 Task: Look for space in Okunoya, Japan from 2nd September, 2023 to 5th September, 2023 for 1 adult in price range Rs.5000 to Rs.10000. Place can be private room with 1  bedroom having 1 bed and 1 bathroom. Property type can be house, flat, guest house, hotel. Booking option can be shelf check-in. Required host language is English.
Action: Mouse moved to (450, 108)
Screenshot: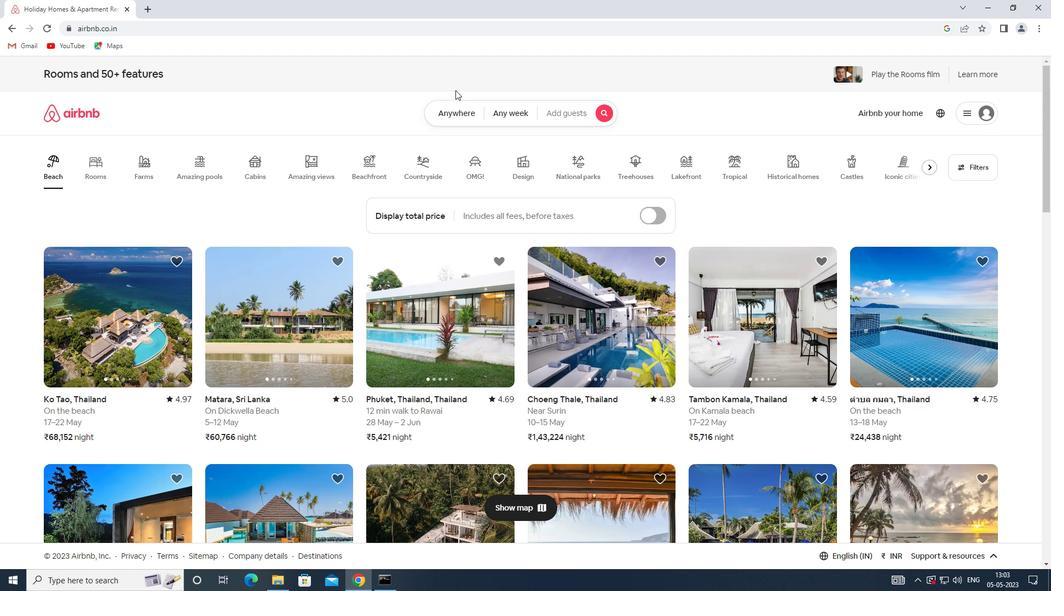
Action: Mouse pressed left at (450, 108)
Screenshot: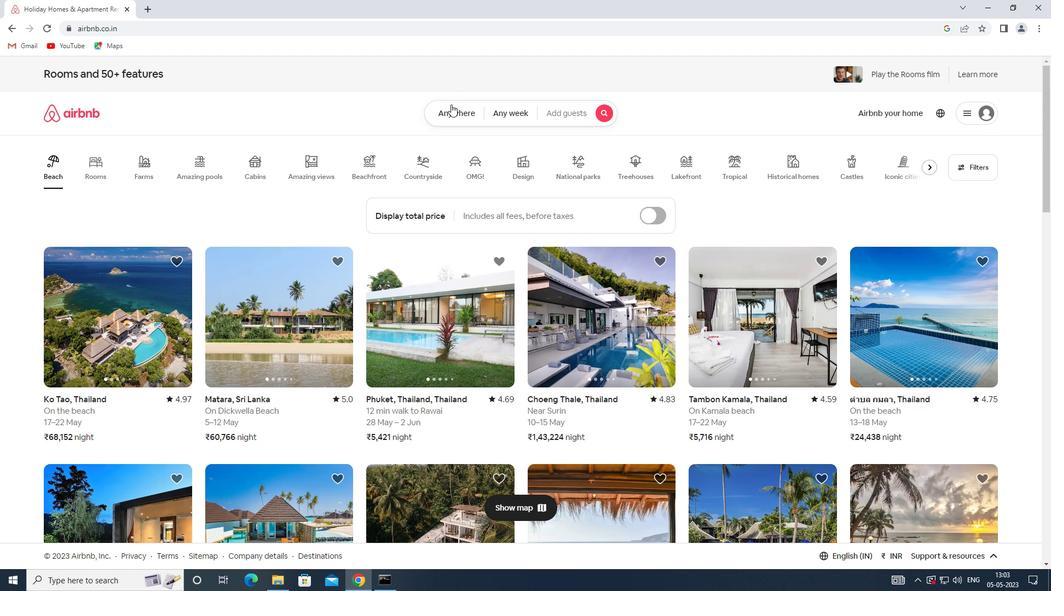 
Action: Mouse moved to (410, 145)
Screenshot: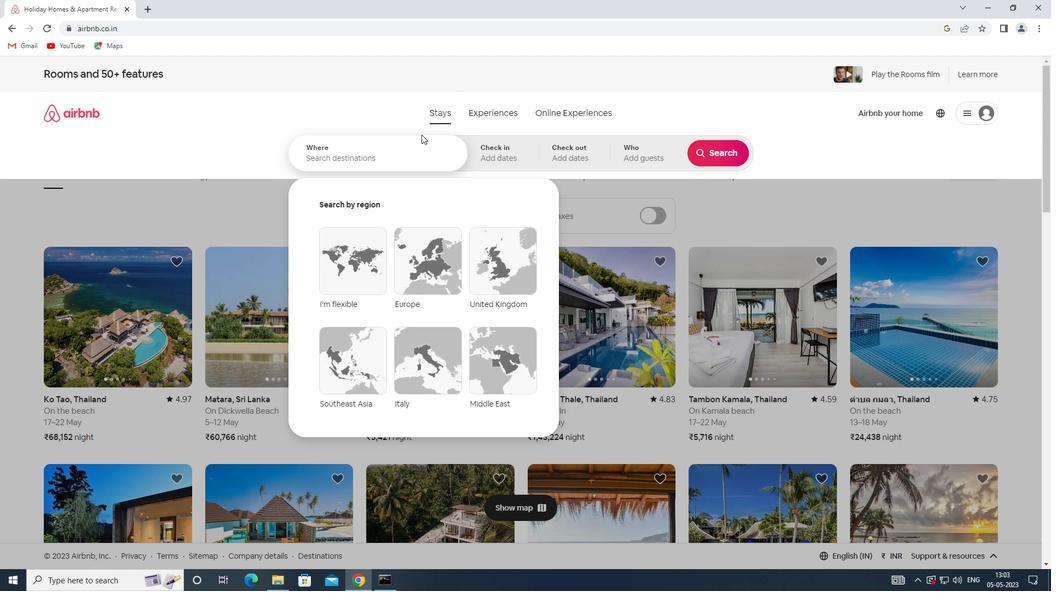 
Action: Mouse pressed left at (410, 145)
Screenshot: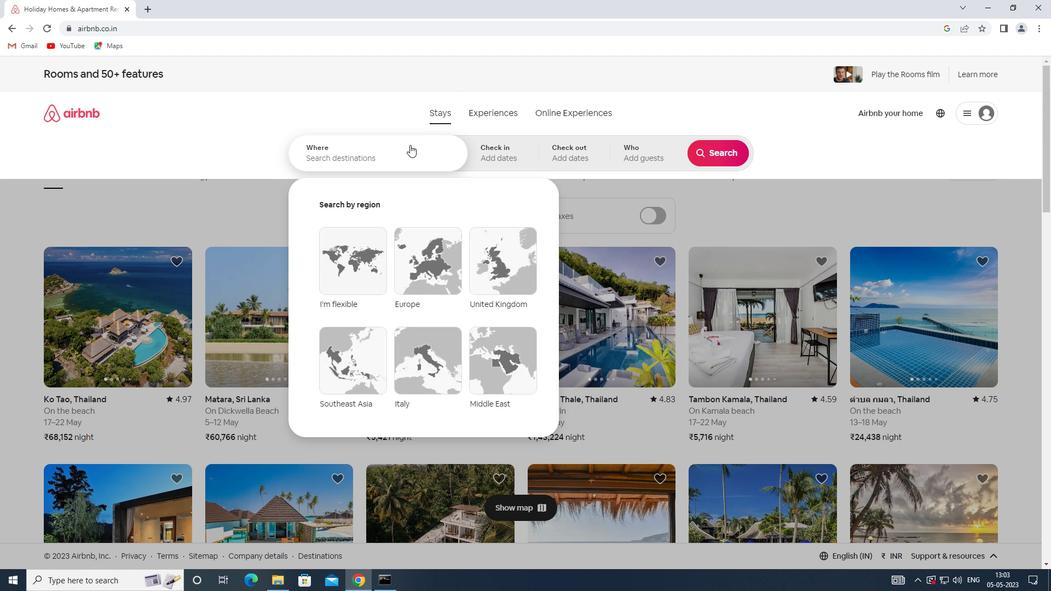 
Action: Key pressed <Key.shift><Key.shift><Key.shift><Key.shift><Key.shift><Key.shift>OKUNOYA,<Key.shift>JAPAN
Screenshot: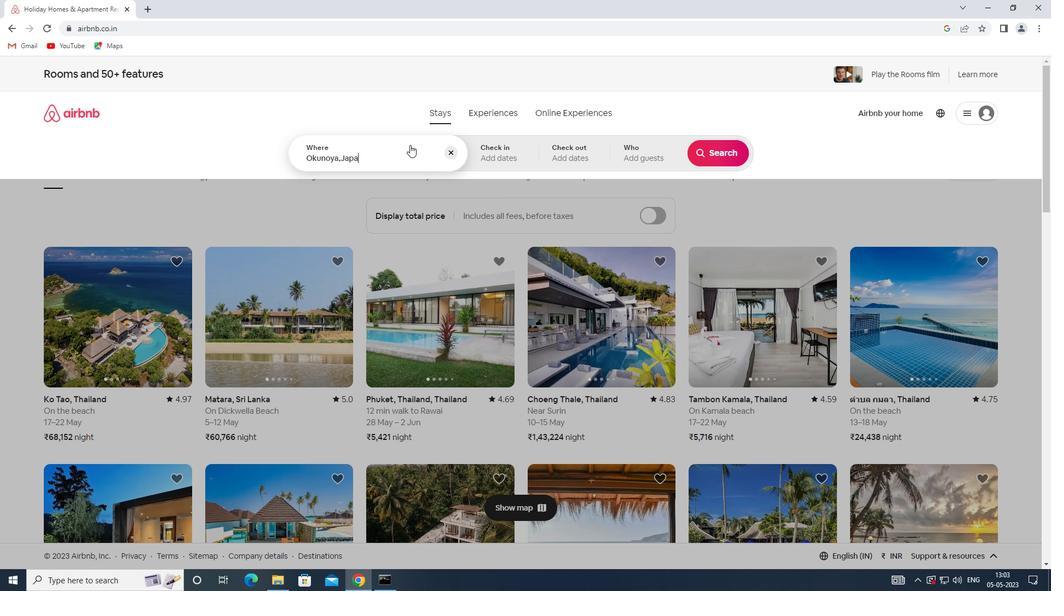 
Action: Mouse moved to (484, 152)
Screenshot: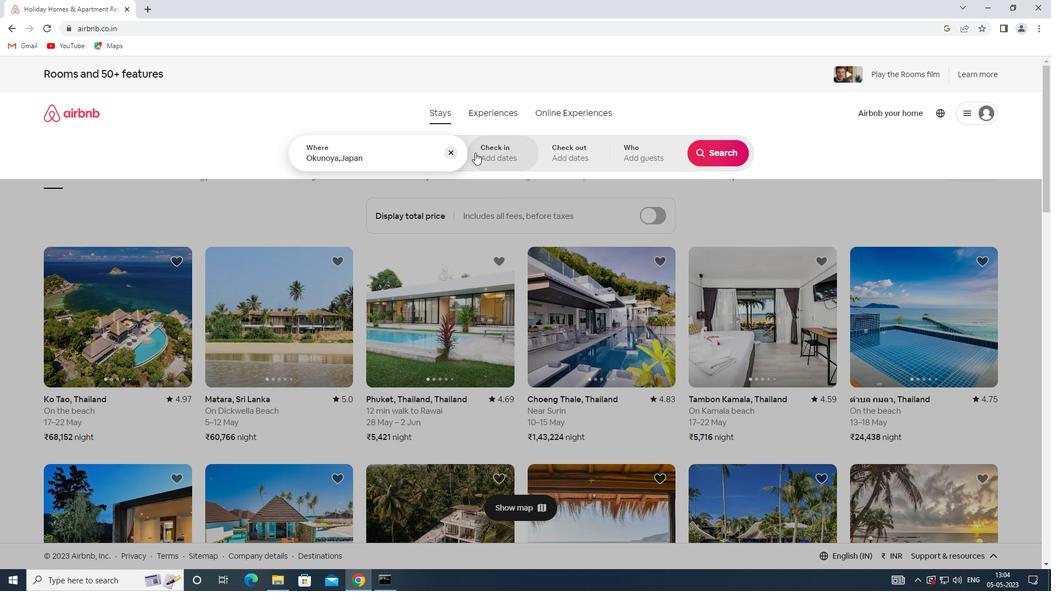 
Action: Mouse pressed left at (484, 152)
Screenshot: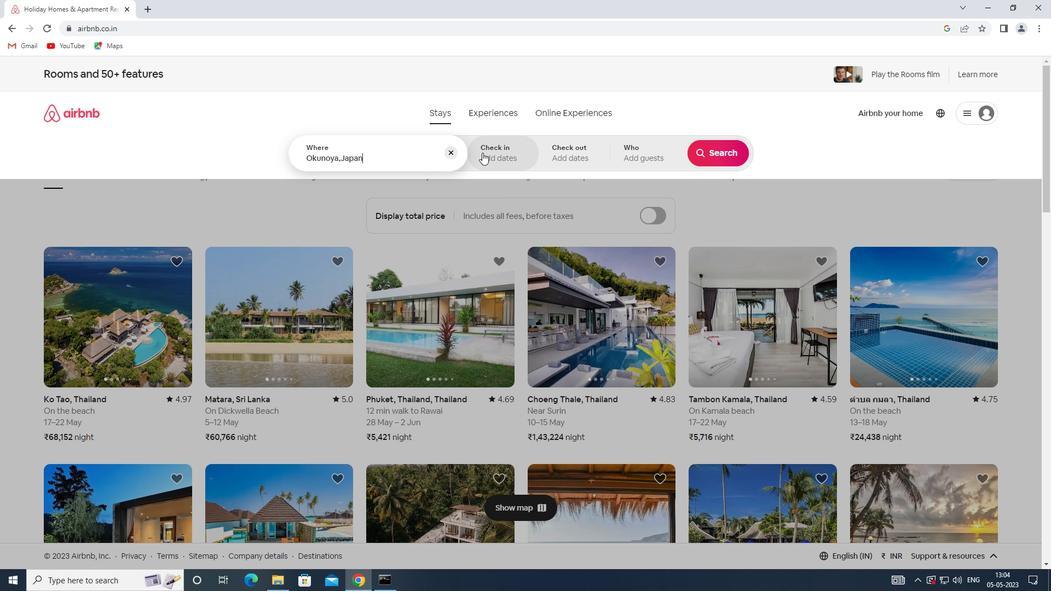 
Action: Mouse moved to (712, 238)
Screenshot: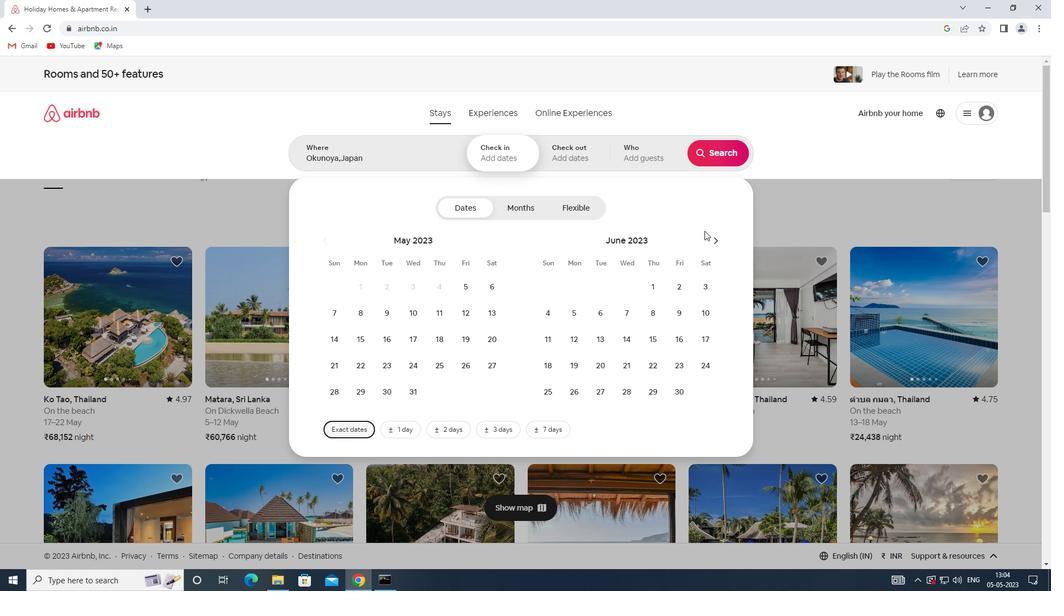 
Action: Mouse pressed left at (712, 238)
Screenshot: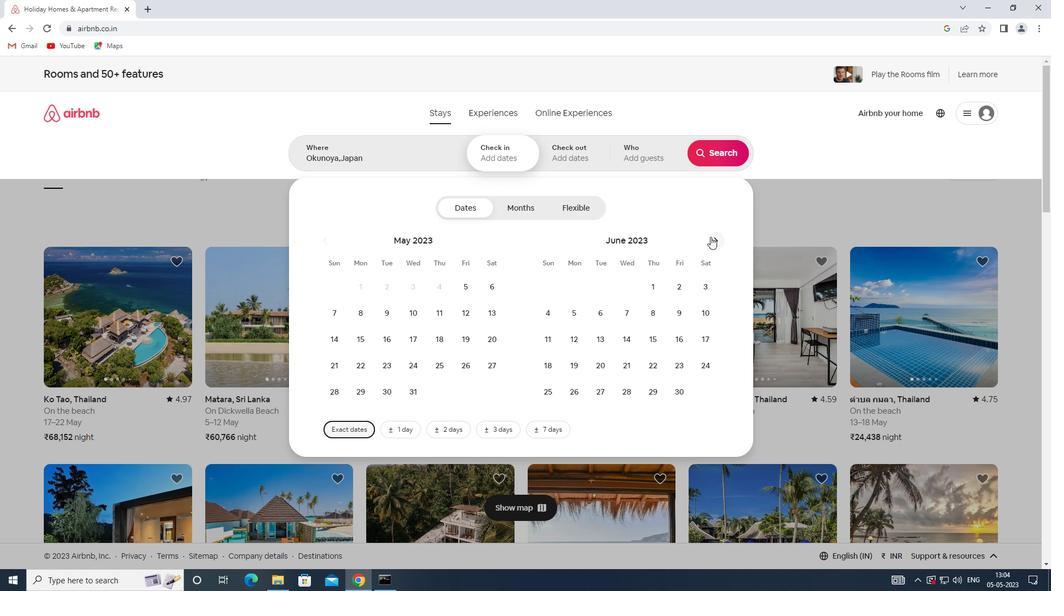 
Action: Mouse pressed left at (712, 238)
Screenshot: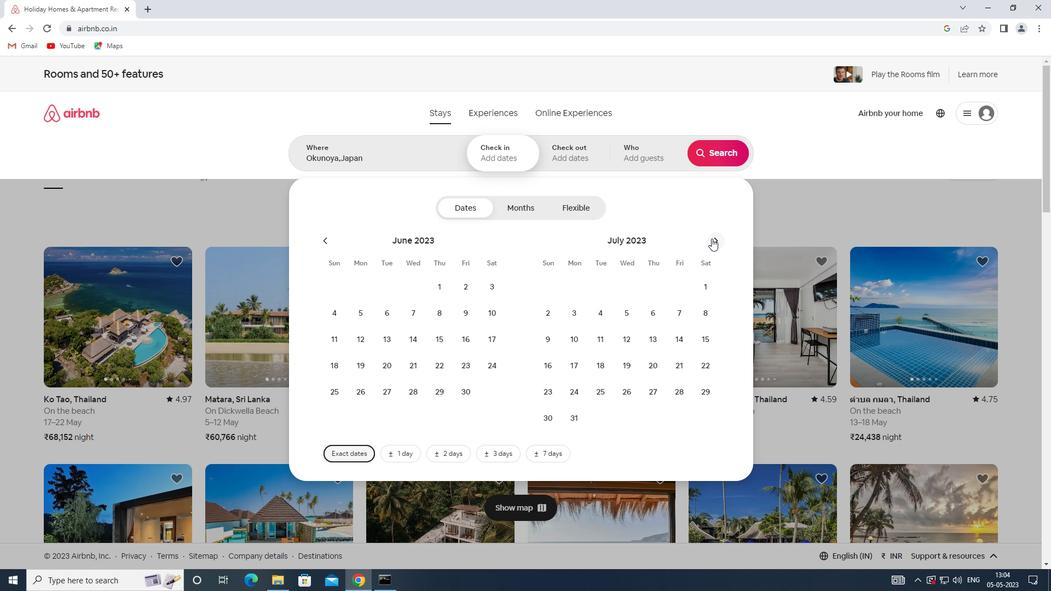 
Action: Mouse pressed left at (712, 238)
Screenshot: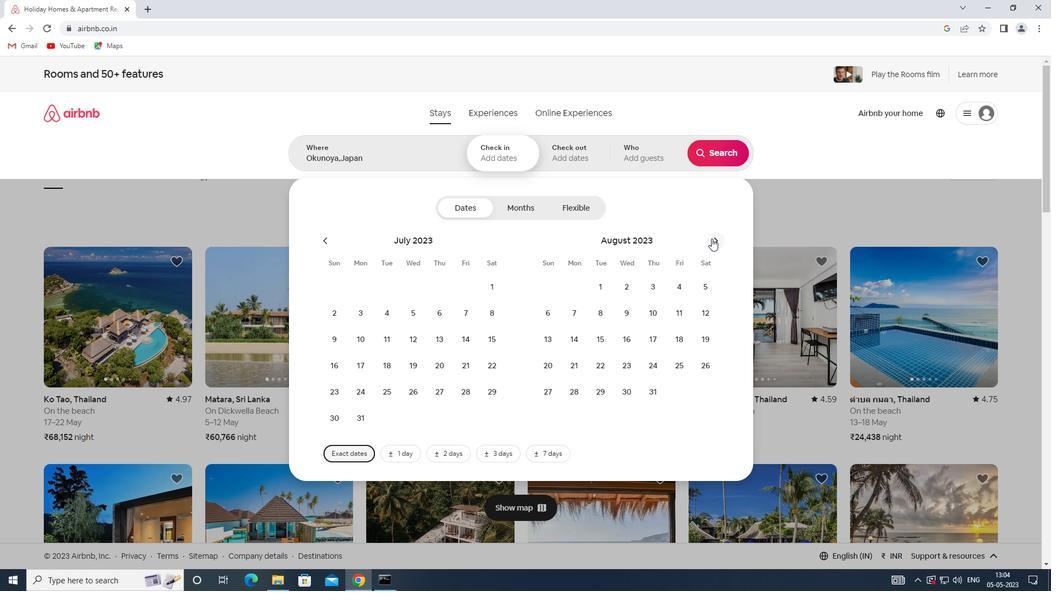 
Action: Mouse moved to (701, 284)
Screenshot: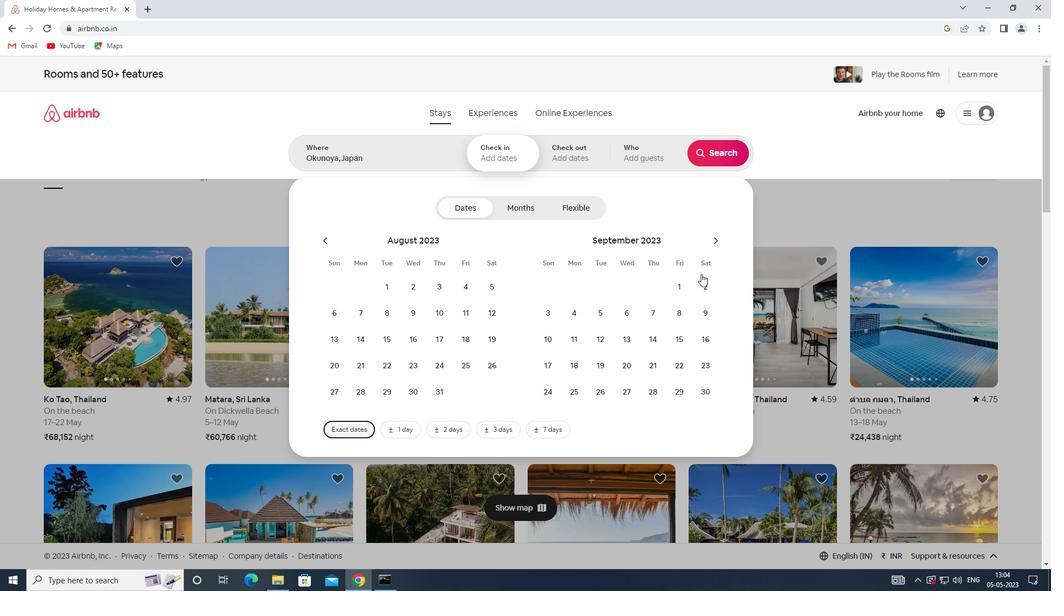 
Action: Mouse pressed left at (701, 284)
Screenshot: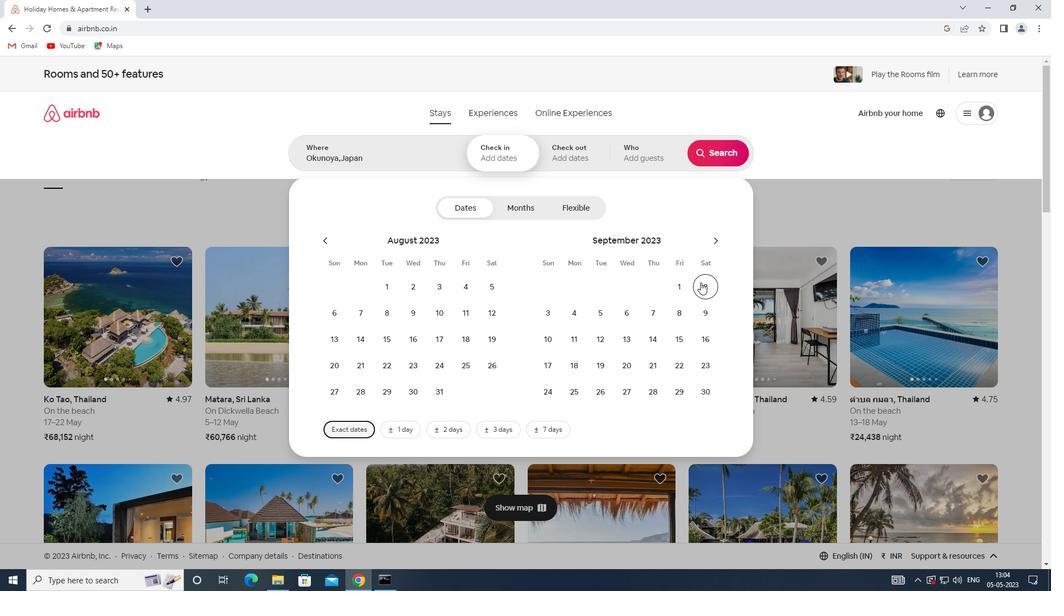 
Action: Mouse moved to (604, 313)
Screenshot: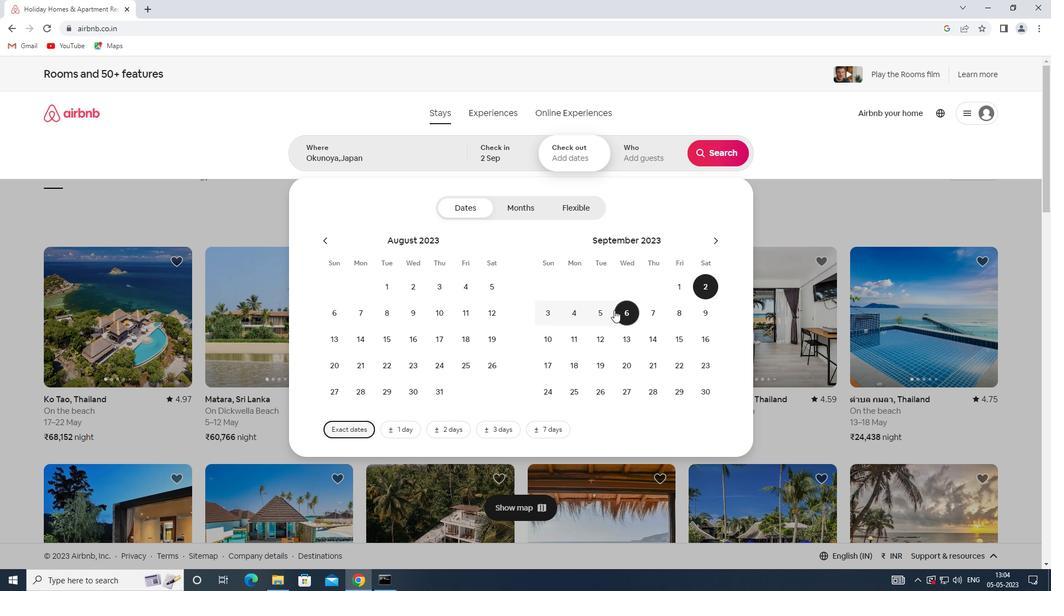
Action: Mouse pressed left at (604, 313)
Screenshot: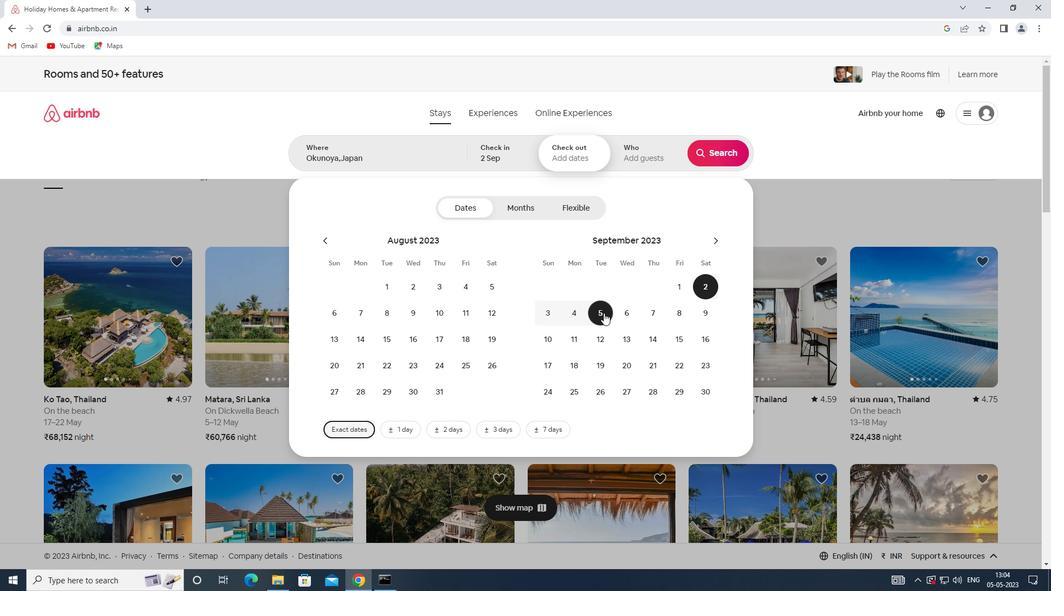 
Action: Mouse moved to (639, 156)
Screenshot: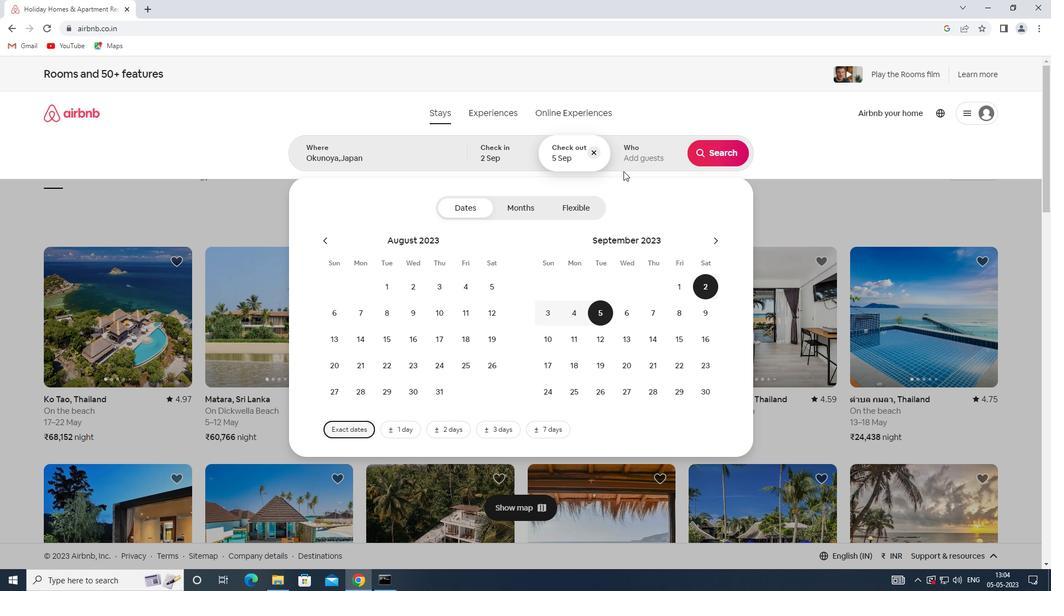 
Action: Mouse pressed left at (639, 156)
Screenshot: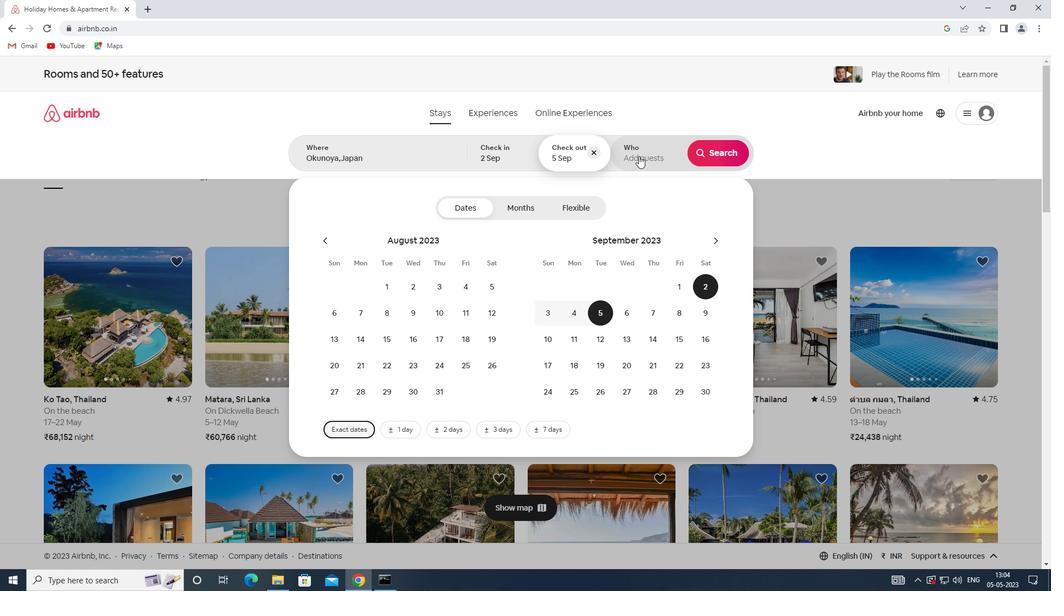 
Action: Mouse moved to (723, 214)
Screenshot: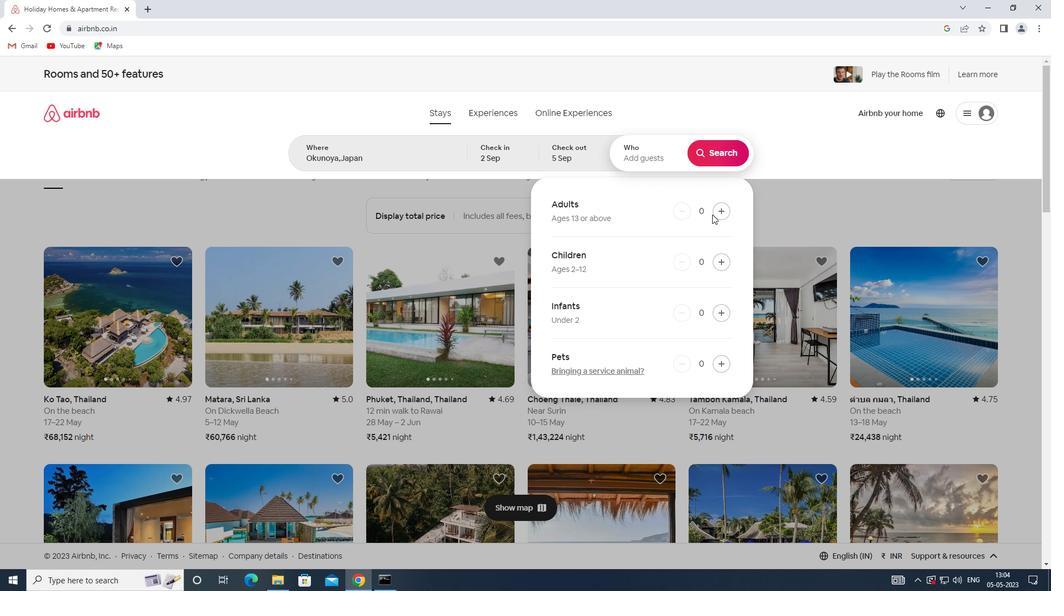 
Action: Mouse pressed left at (723, 214)
Screenshot: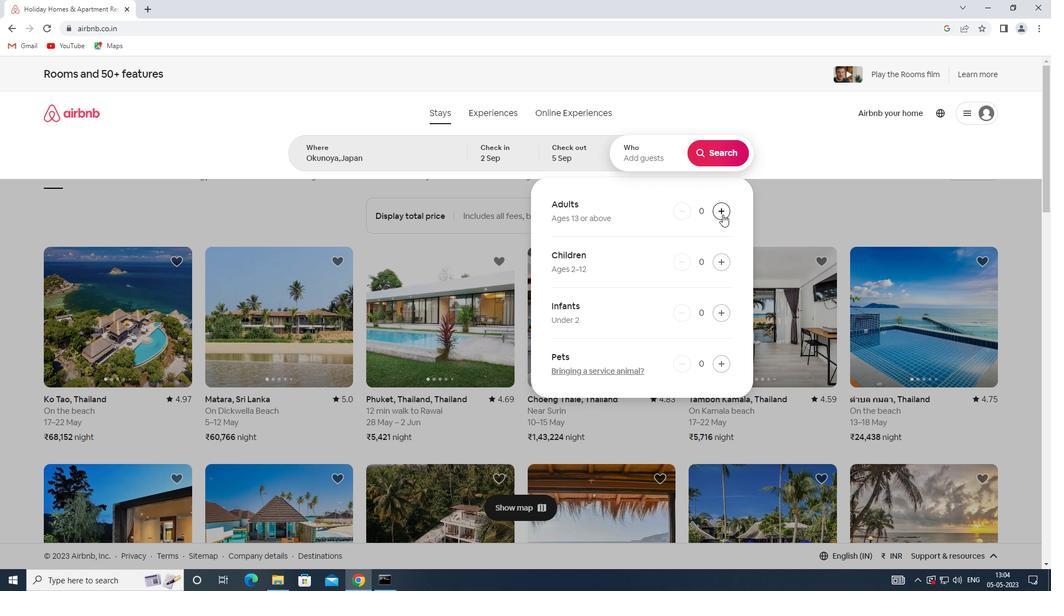 
Action: Mouse moved to (714, 157)
Screenshot: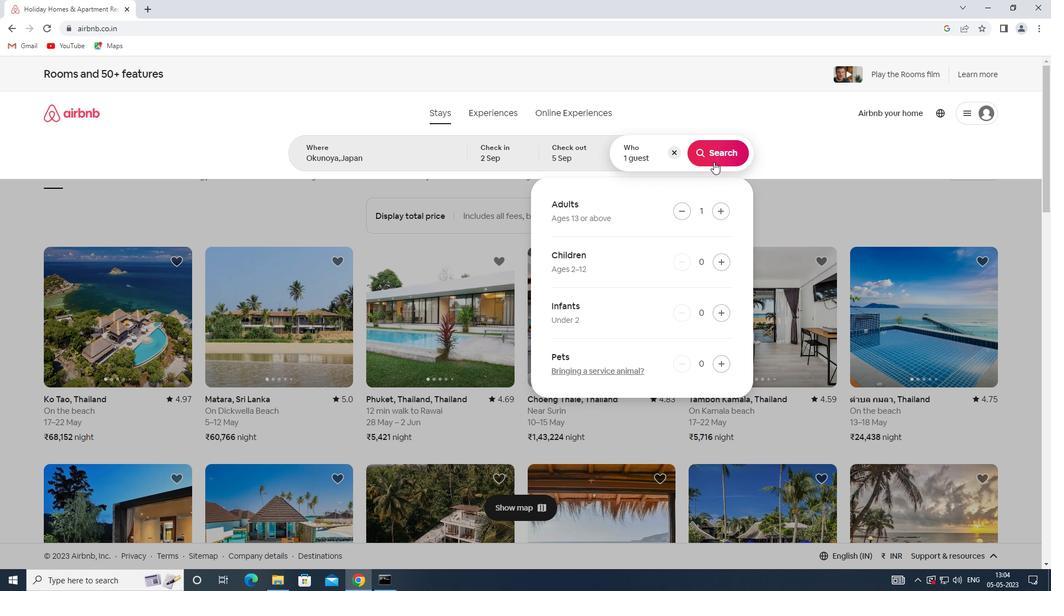 
Action: Mouse pressed left at (714, 157)
Screenshot: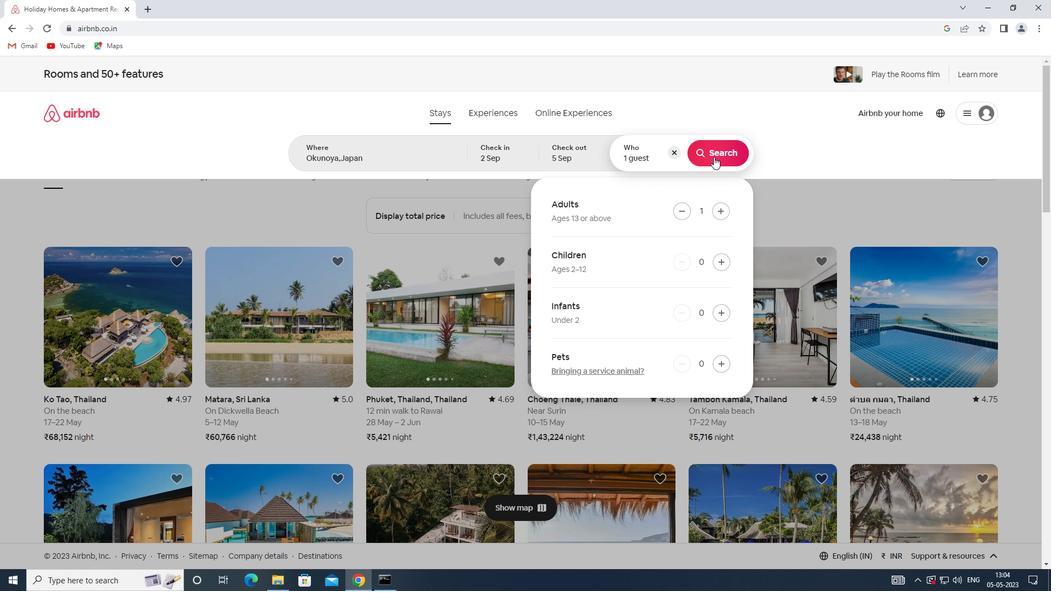 
Action: Mouse moved to (996, 125)
Screenshot: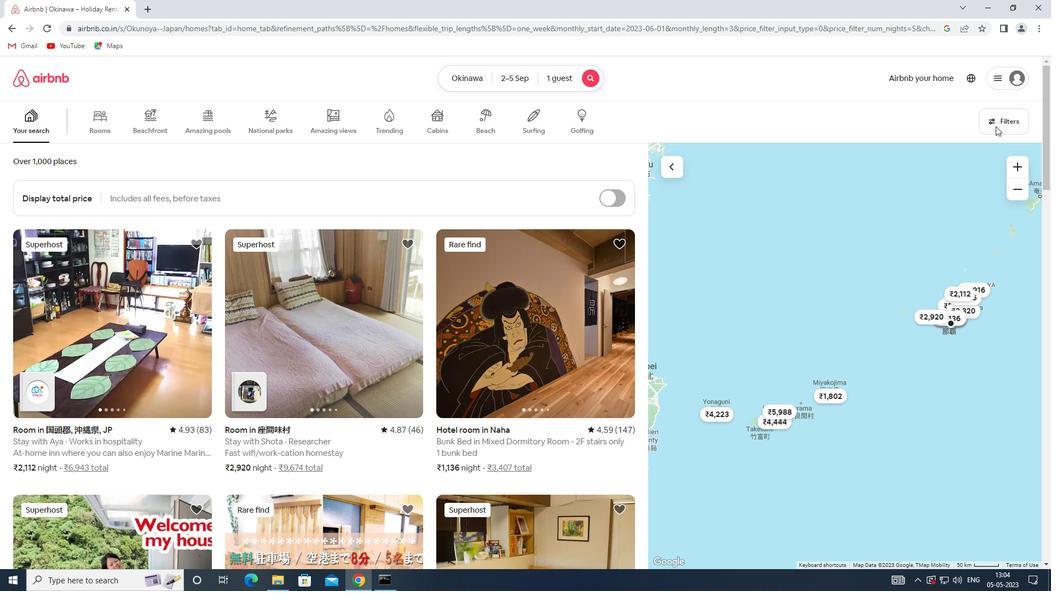 
Action: Mouse pressed left at (996, 125)
Screenshot: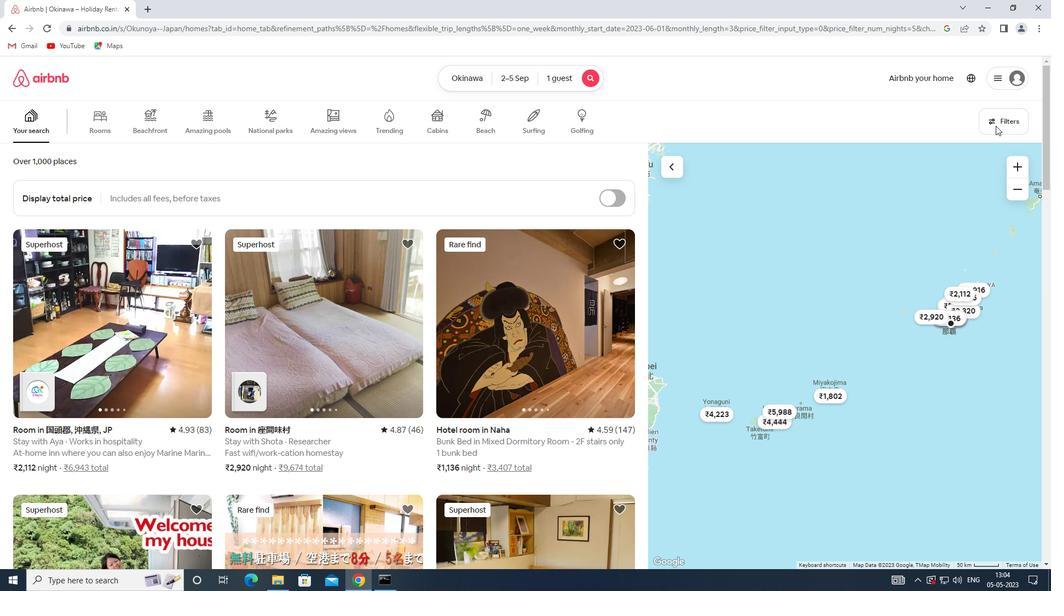 
Action: Mouse moved to (380, 392)
Screenshot: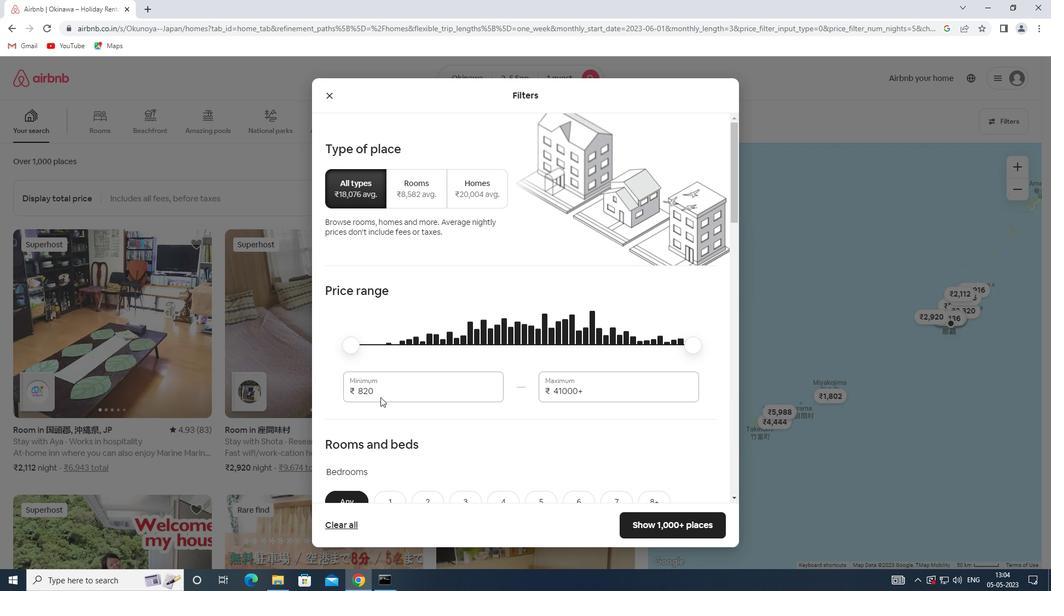 
Action: Mouse pressed left at (380, 392)
Screenshot: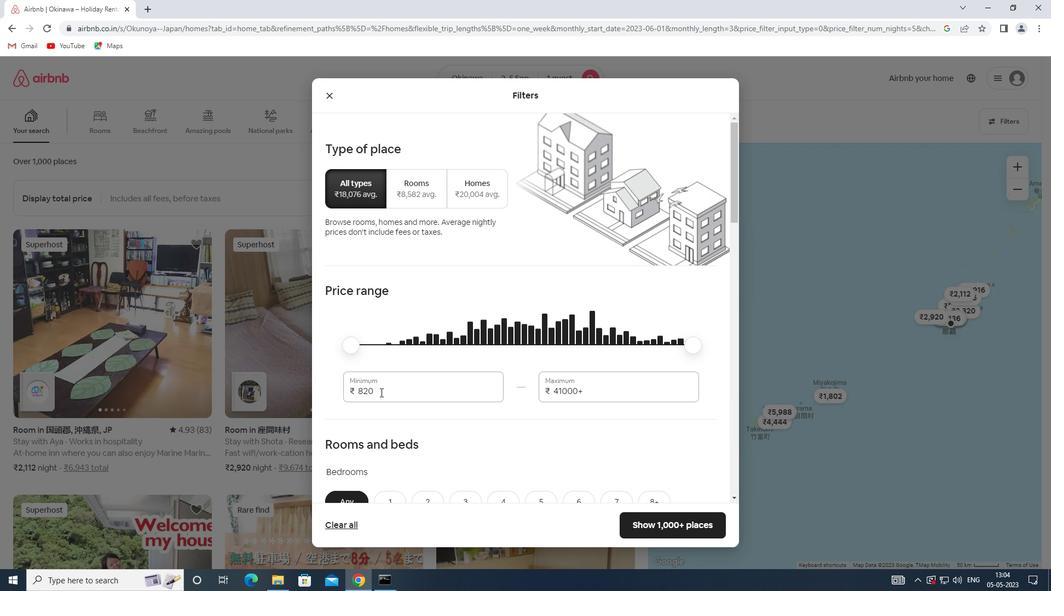 
Action: Mouse moved to (357, 390)
Screenshot: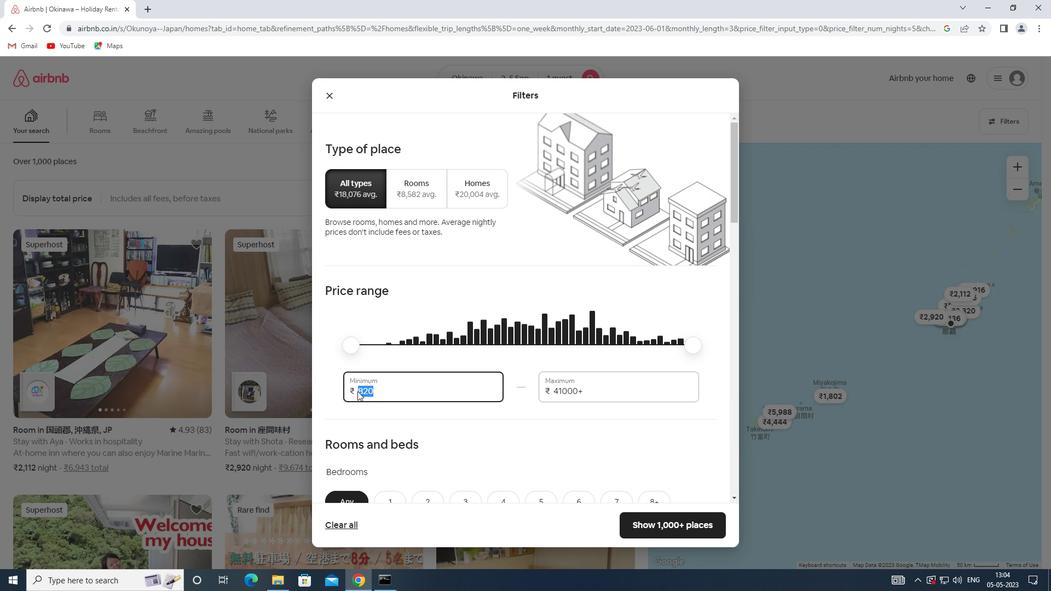 
Action: Key pressed 5000
Screenshot: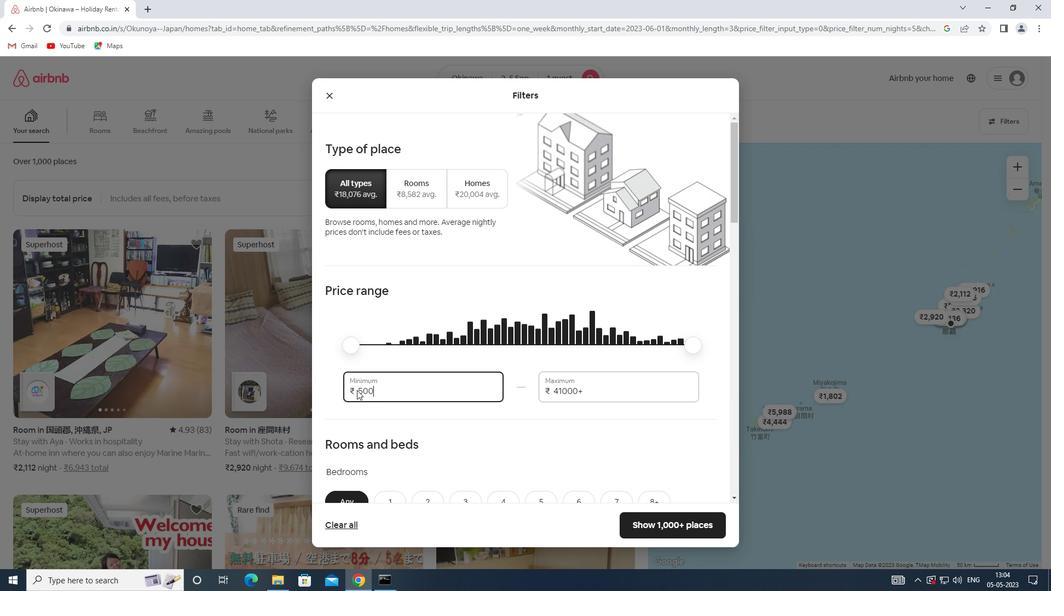 
Action: Mouse moved to (597, 391)
Screenshot: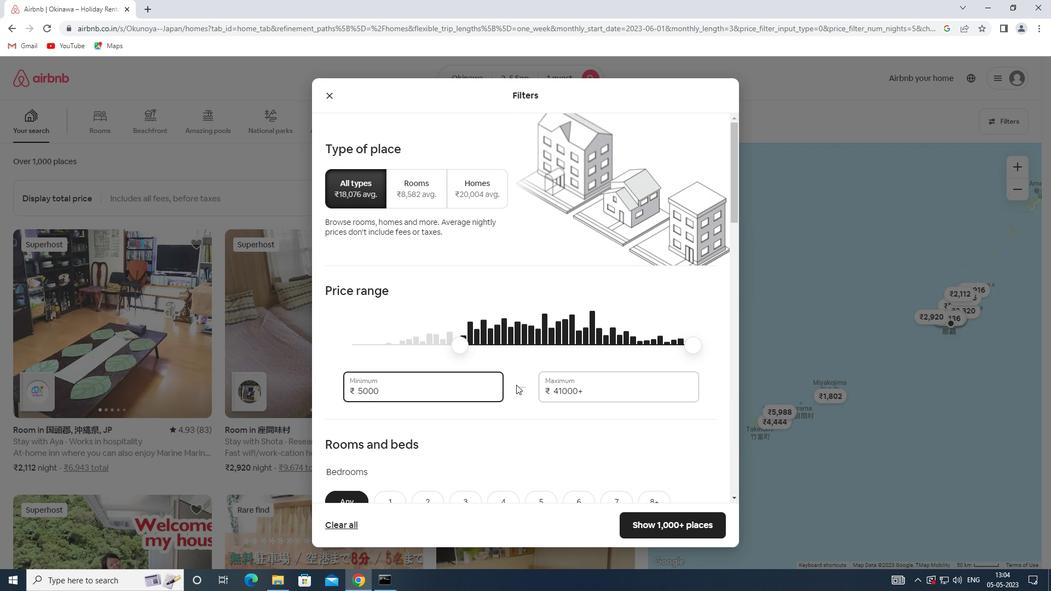 
Action: Mouse pressed left at (597, 391)
Screenshot: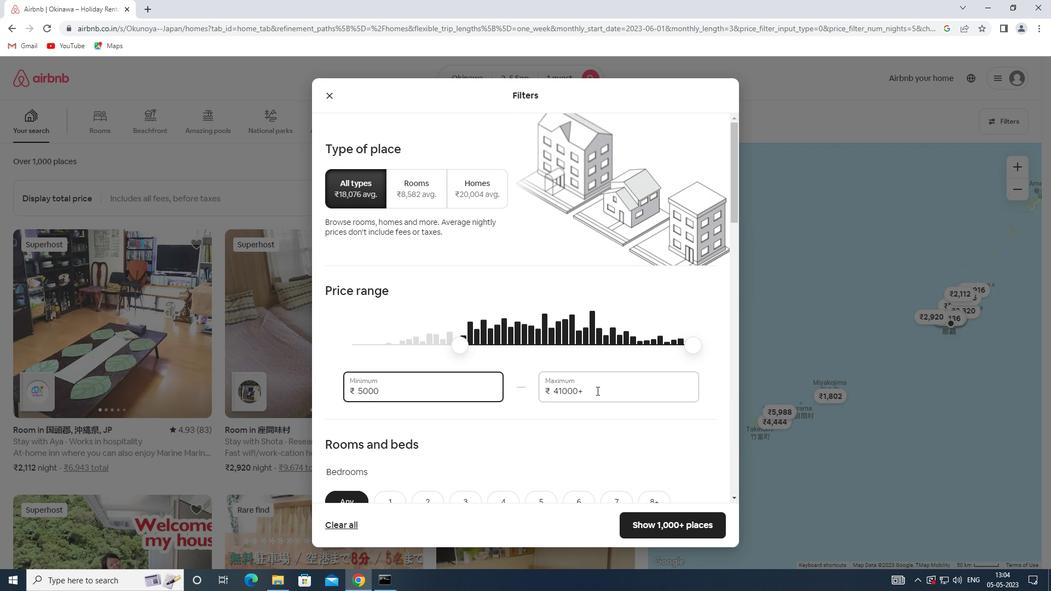 
Action: Mouse moved to (542, 392)
Screenshot: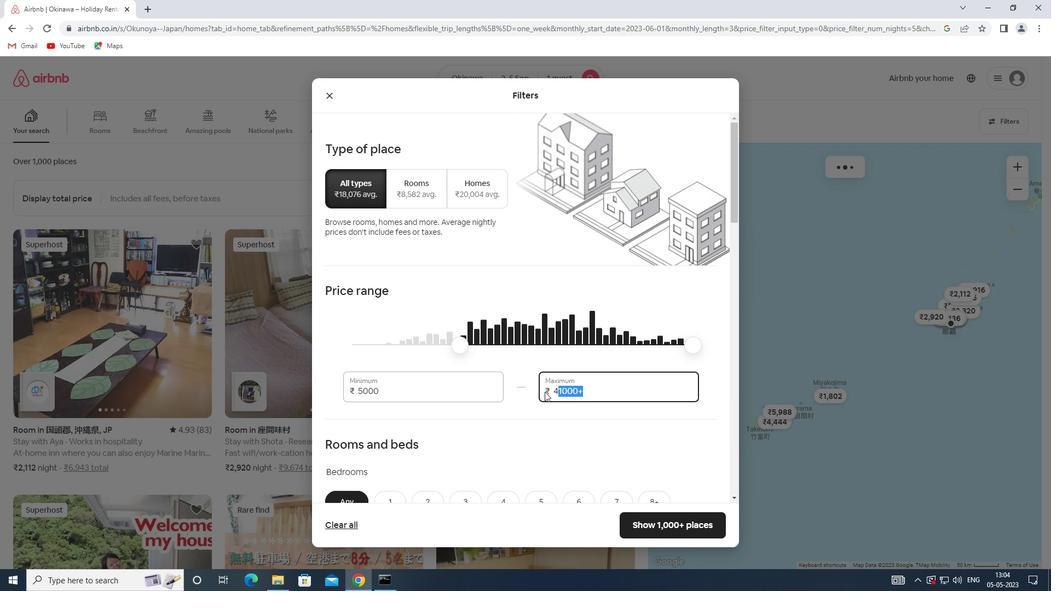 
Action: Key pressed 10000
Screenshot: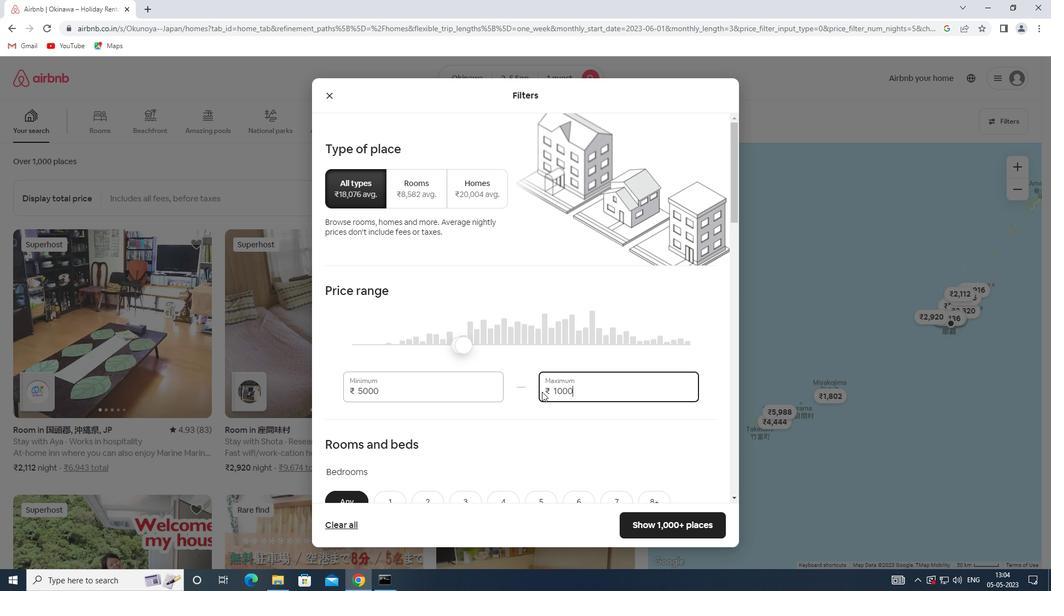 
Action: Mouse moved to (489, 381)
Screenshot: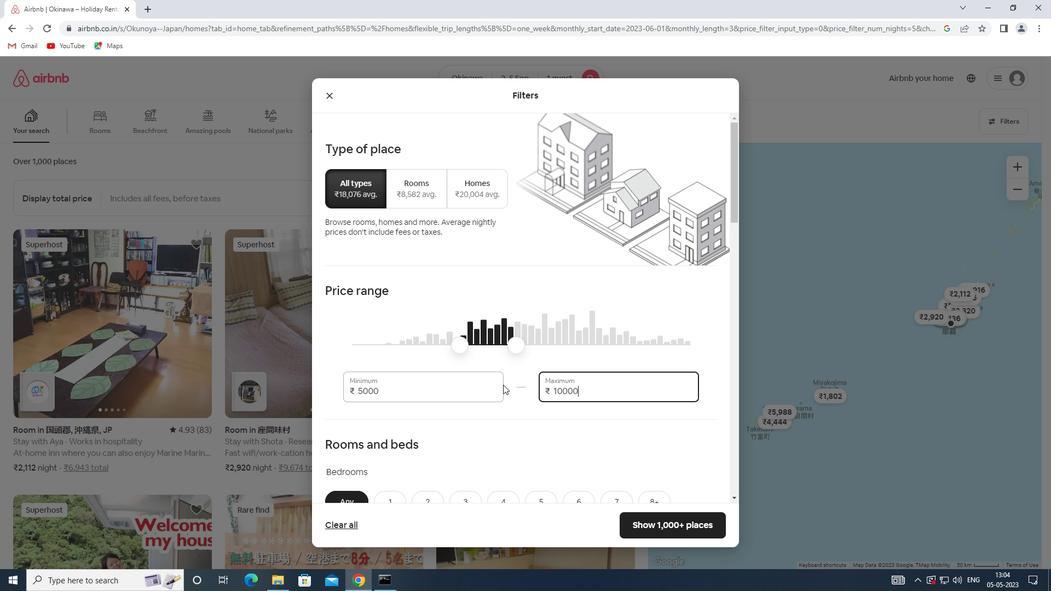 
Action: Mouse scrolled (489, 380) with delta (0, 0)
Screenshot: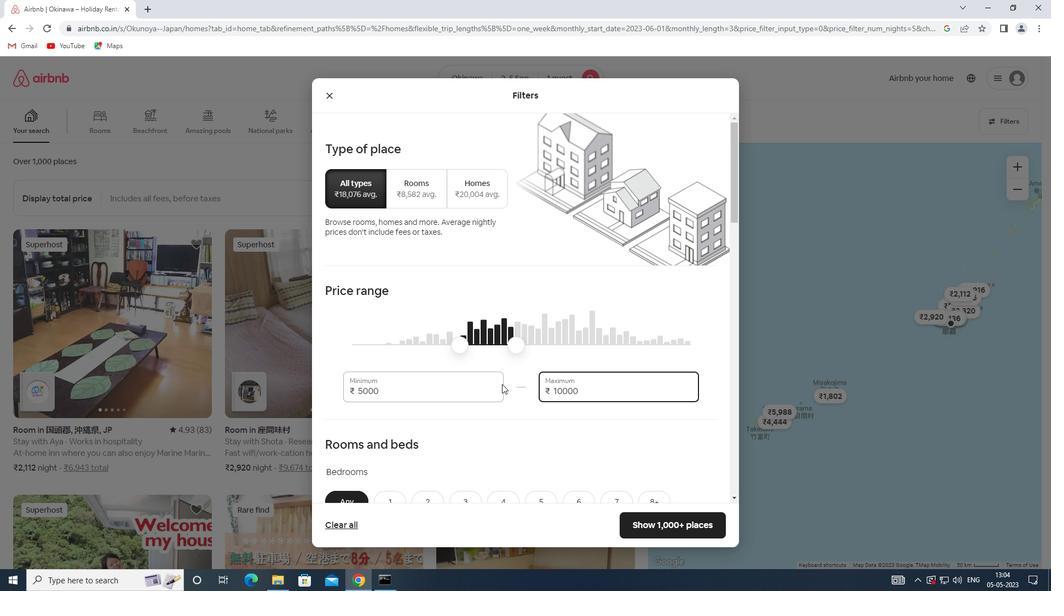 
Action: Mouse moved to (488, 381)
Screenshot: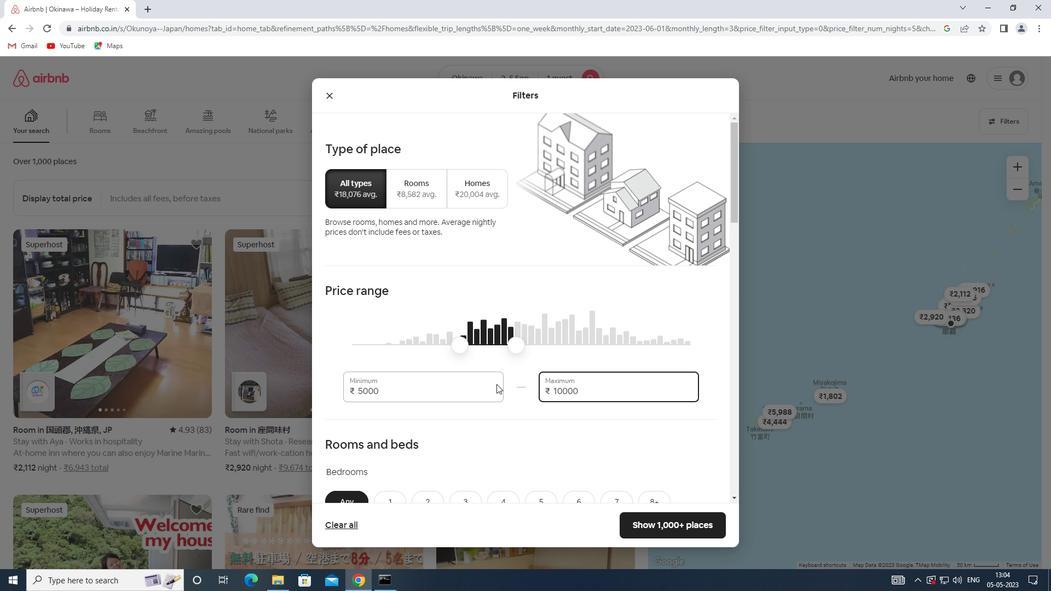 
Action: Mouse scrolled (488, 380) with delta (0, 0)
Screenshot: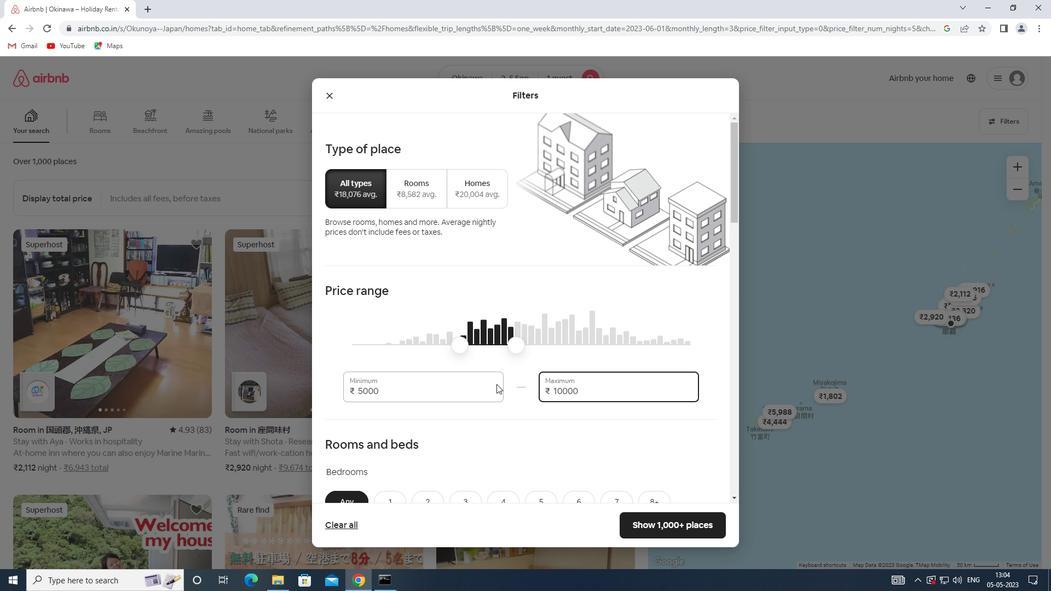 
Action: Mouse moved to (397, 392)
Screenshot: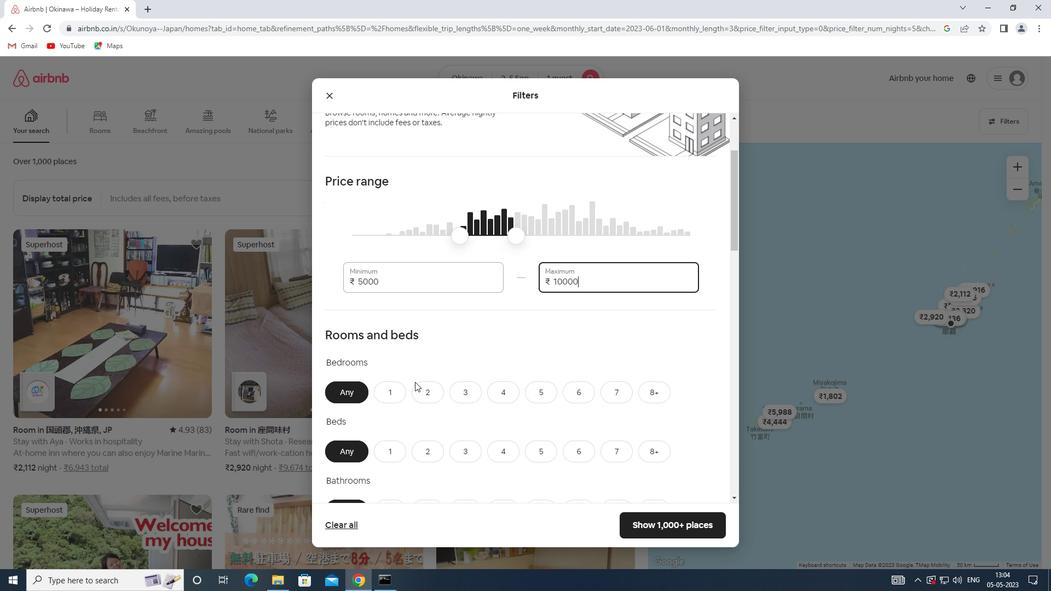 
Action: Mouse pressed left at (397, 392)
Screenshot: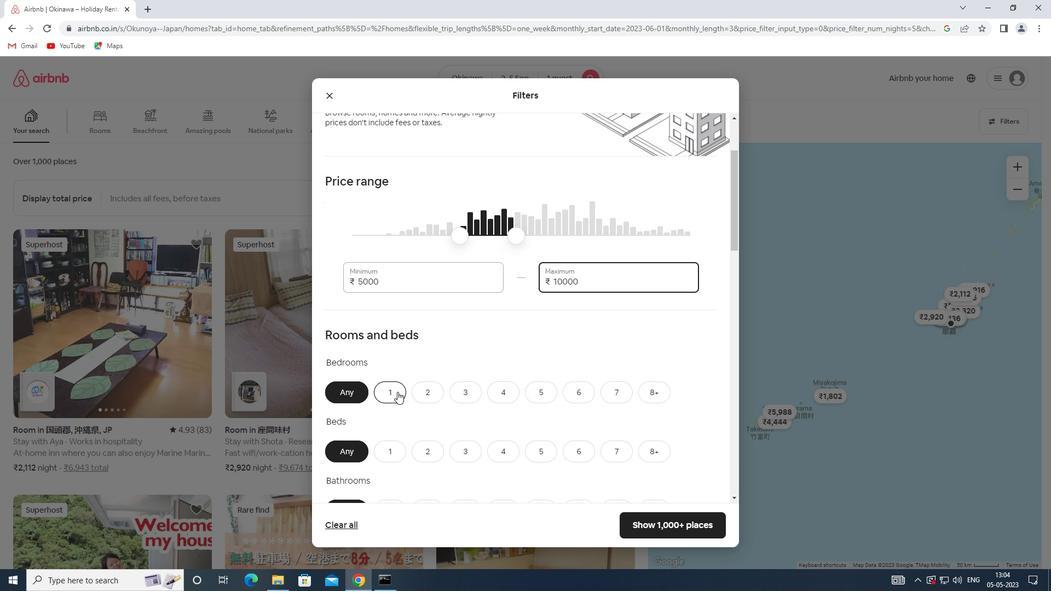 
Action: Mouse scrolled (397, 391) with delta (0, 0)
Screenshot: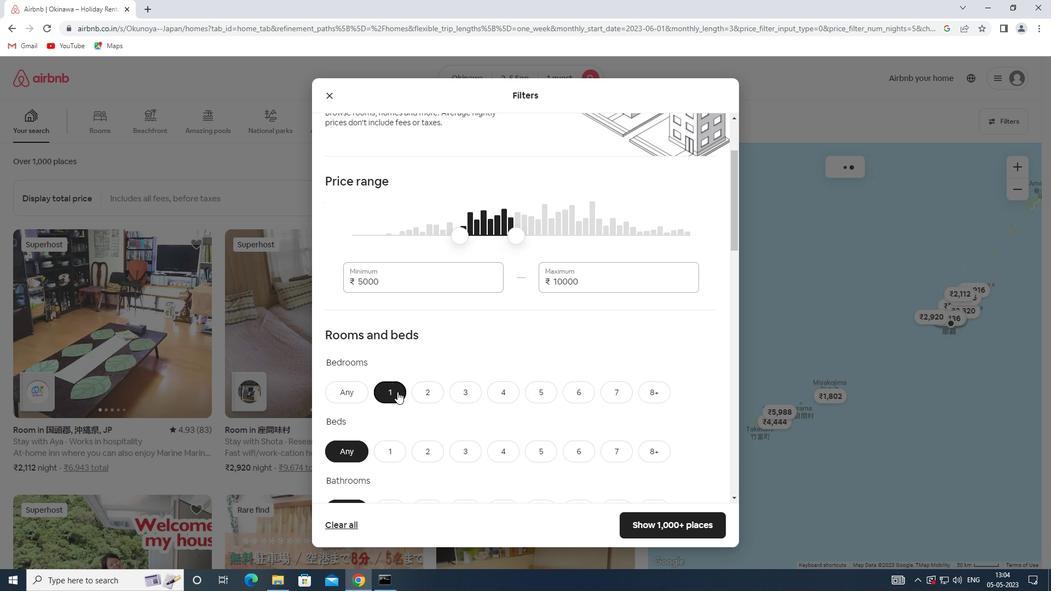 
Action: Mouse scrolled (397, 391) with delta (0, 0)
Screenshot: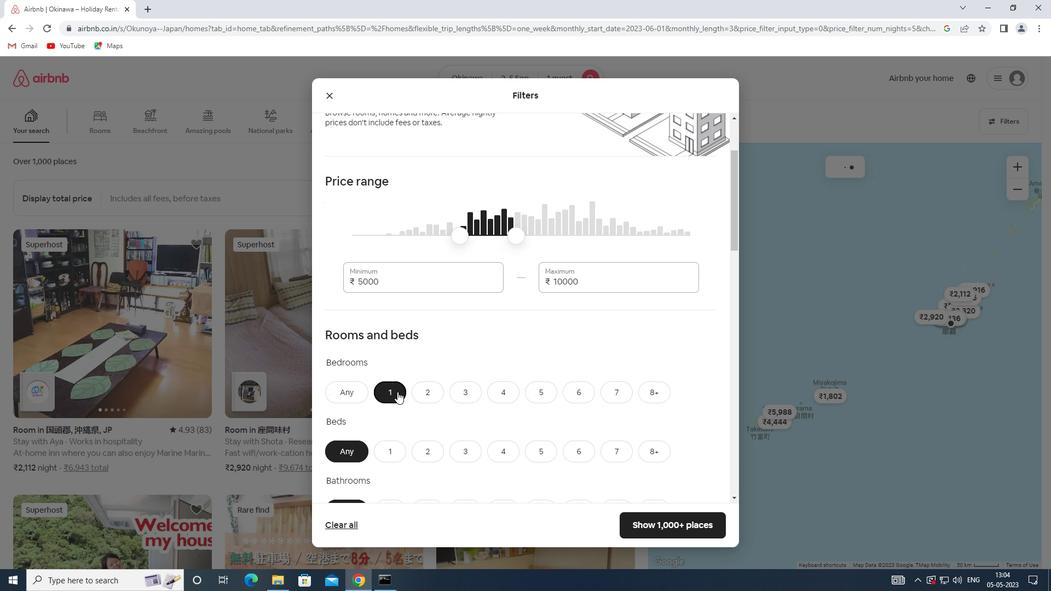 
Action: Mouse moved to (390, 347)
Screenshot: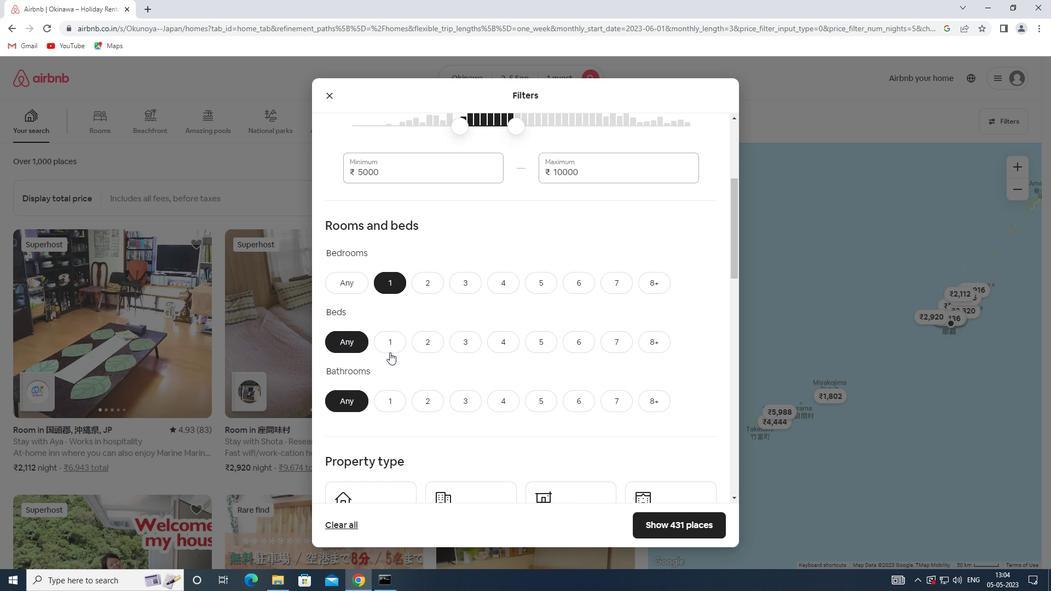 
Action: Mouse pressed left at (390, 347)
Screenshot: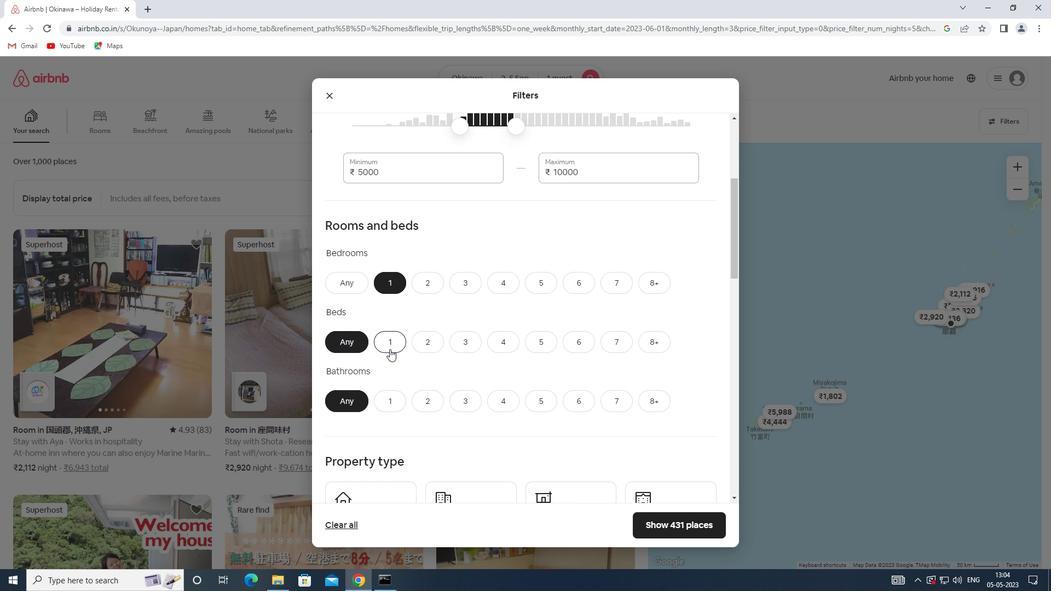 
Action: Mouse moved to (391, 399)
Screenshot: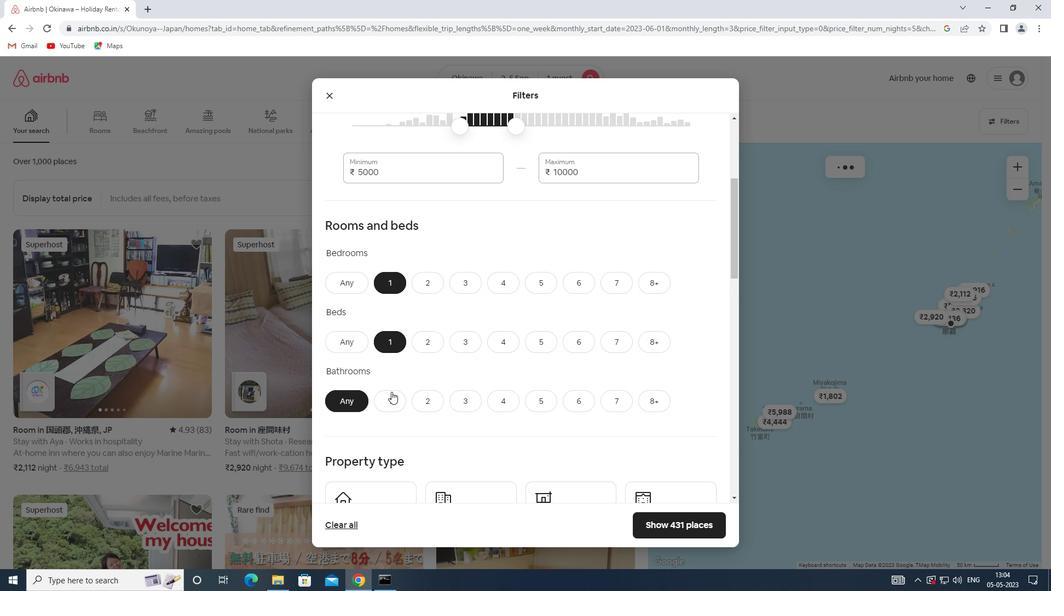 
Action: Mouse pressed left at (391, 399)
Screenshot: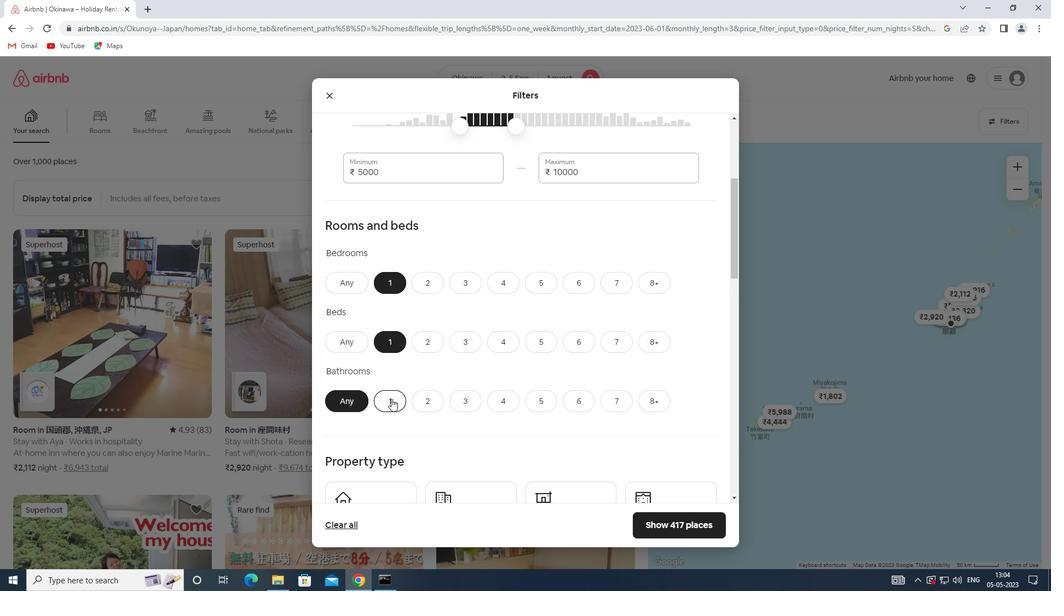 
Action: Mouse moved to (391, 381)
Screenshot: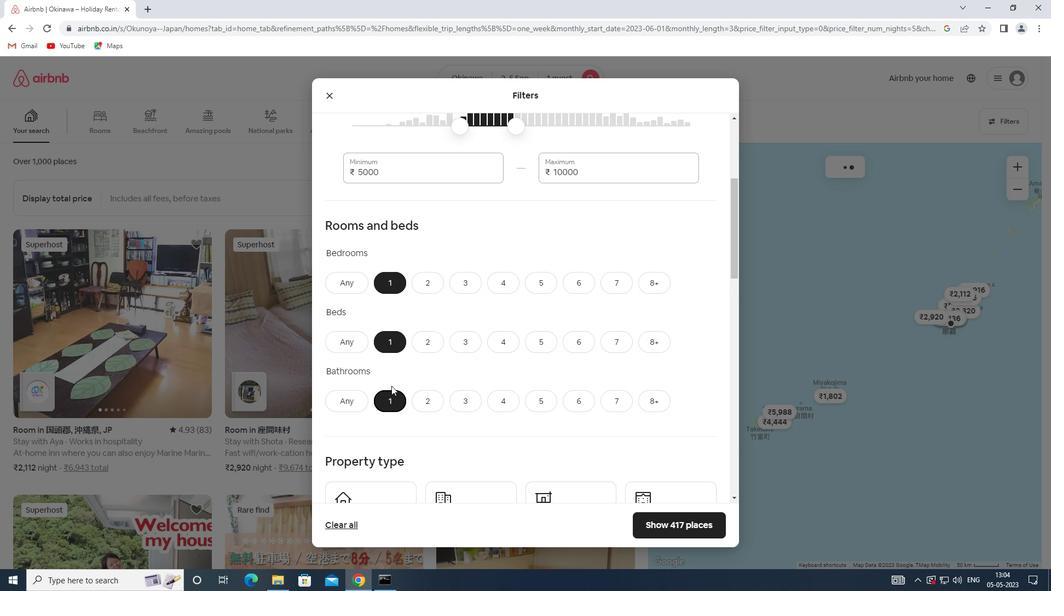 
Action: Mouse scrolled (391, 380) with delta (0, 0)
Screenshot: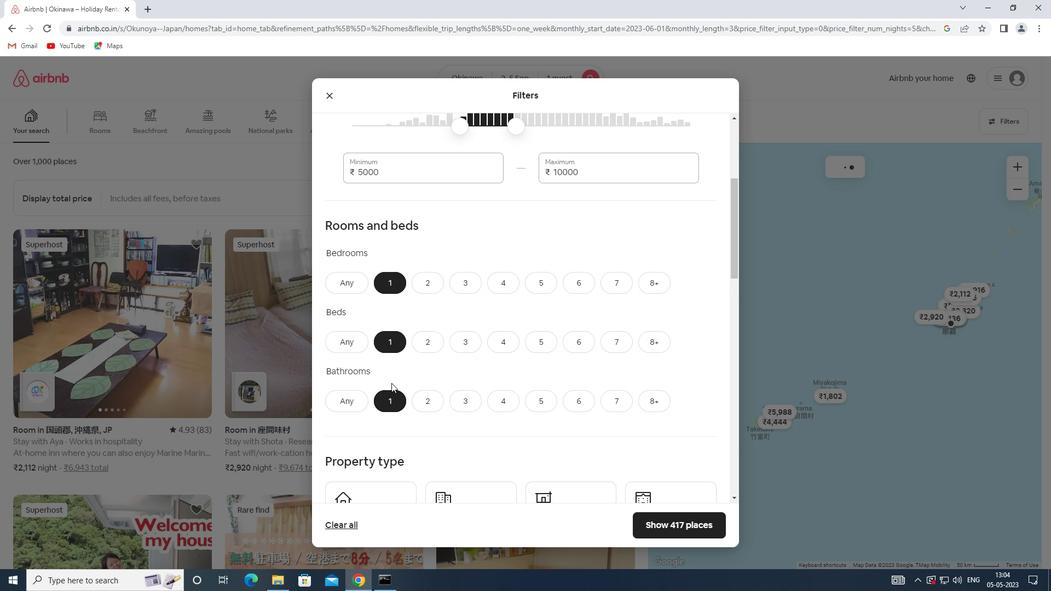 
Action: Mouse scrolled (391, 380) with delta (0, 0)
Screenshot: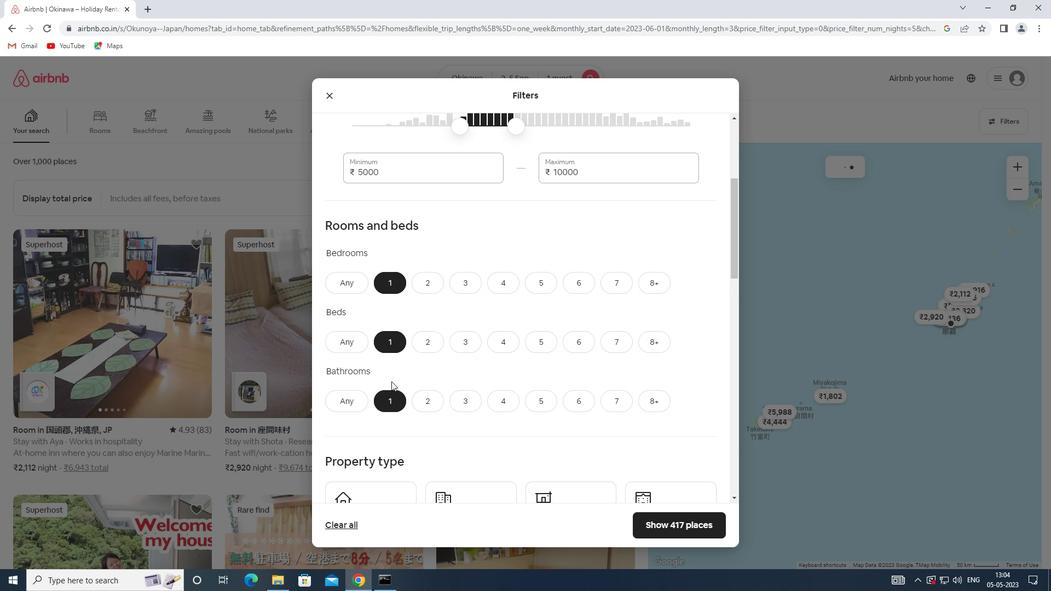 
Action: Mouse moved to (390, 385)
Screenshot: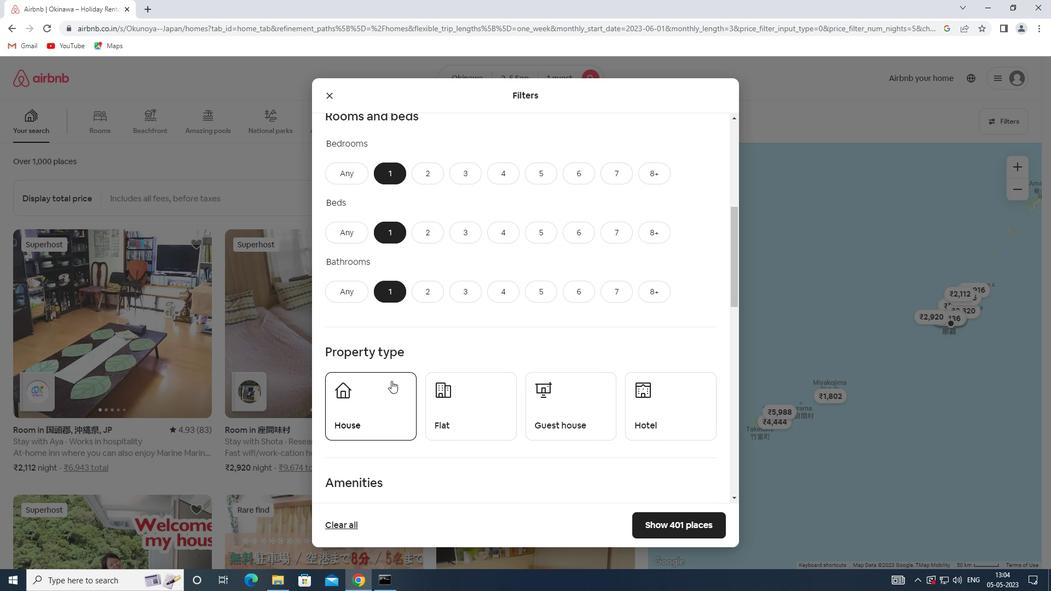 
Action: Mouse pressed left at (390, 385)
Screenshot: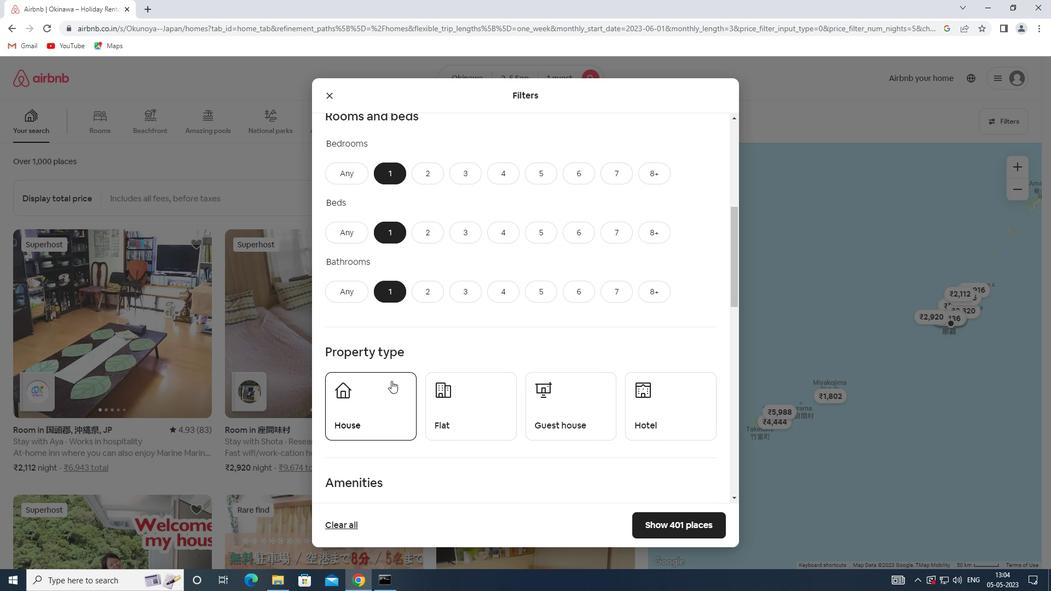 
Action: Mouse moved to (470, 386)
Screenshot: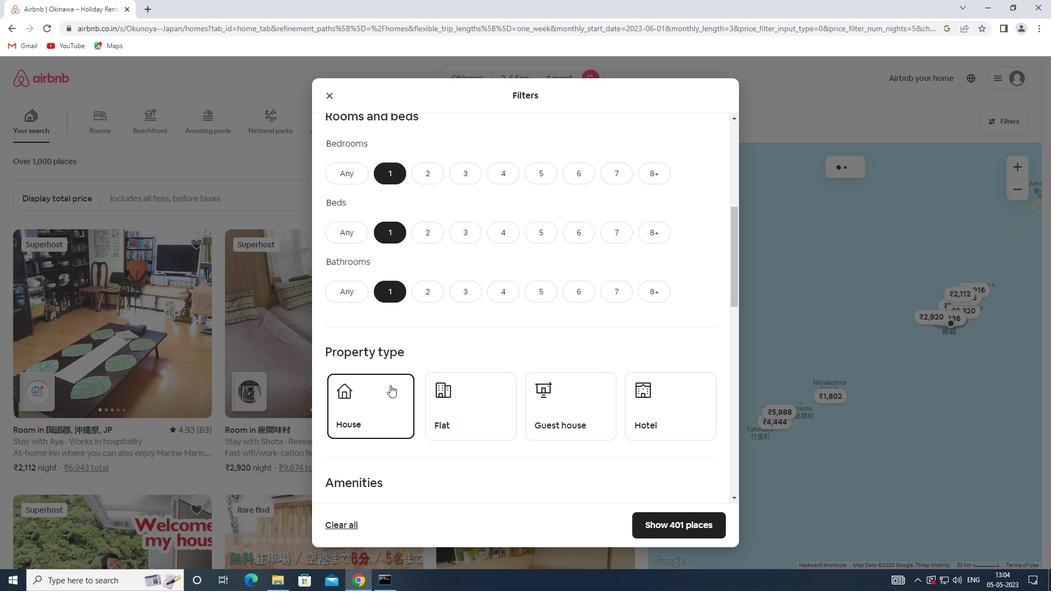 
Action: Mouse pressed left at (470, 386)
Screenshot: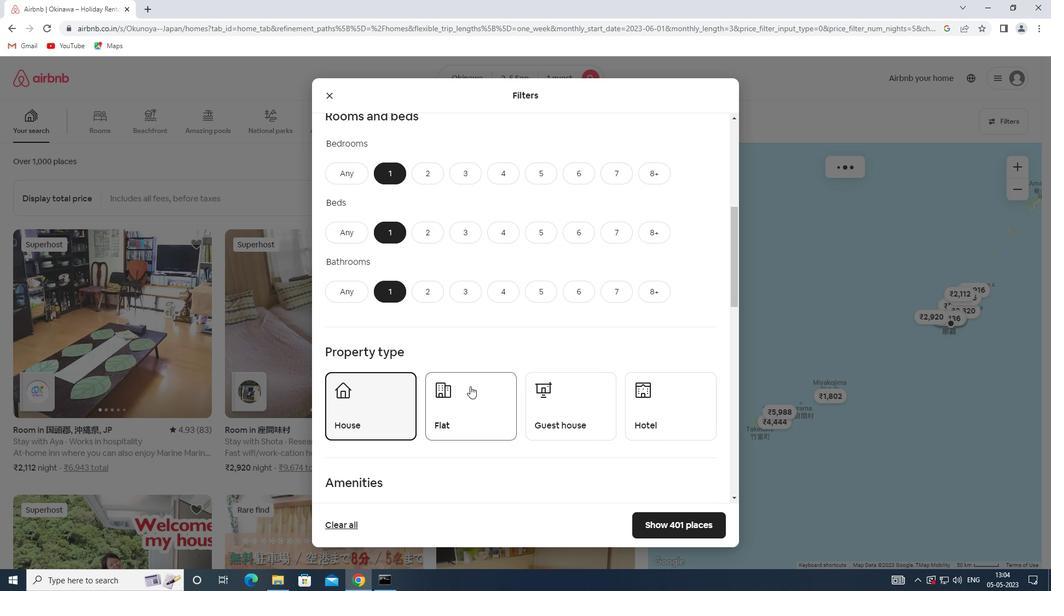 
Action: Mouse moved to (559, 390)
Screenshot: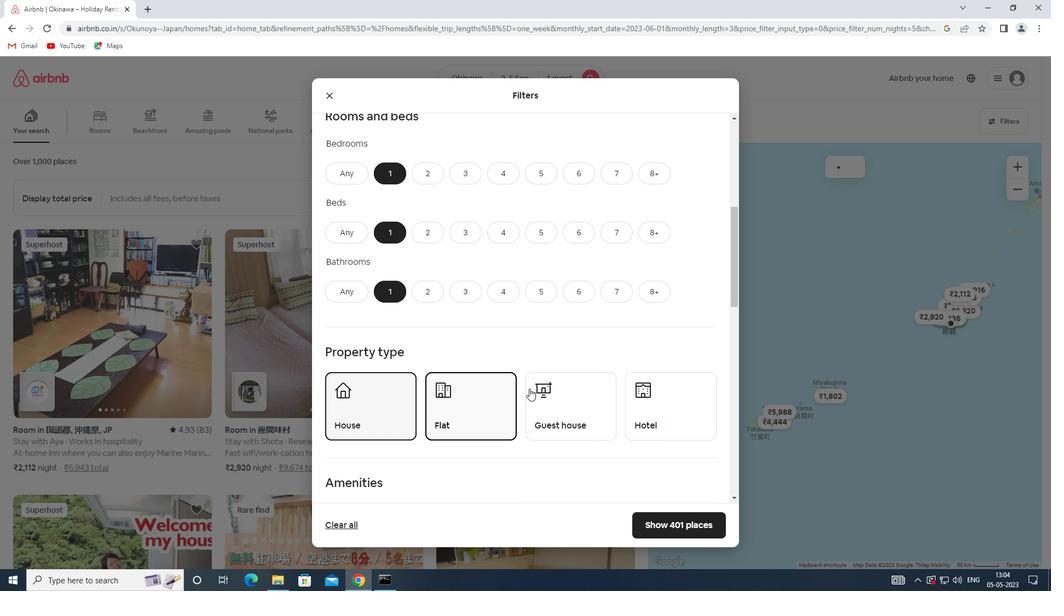 
Action: Mouse pressed left at (559, 390)
Screenshot: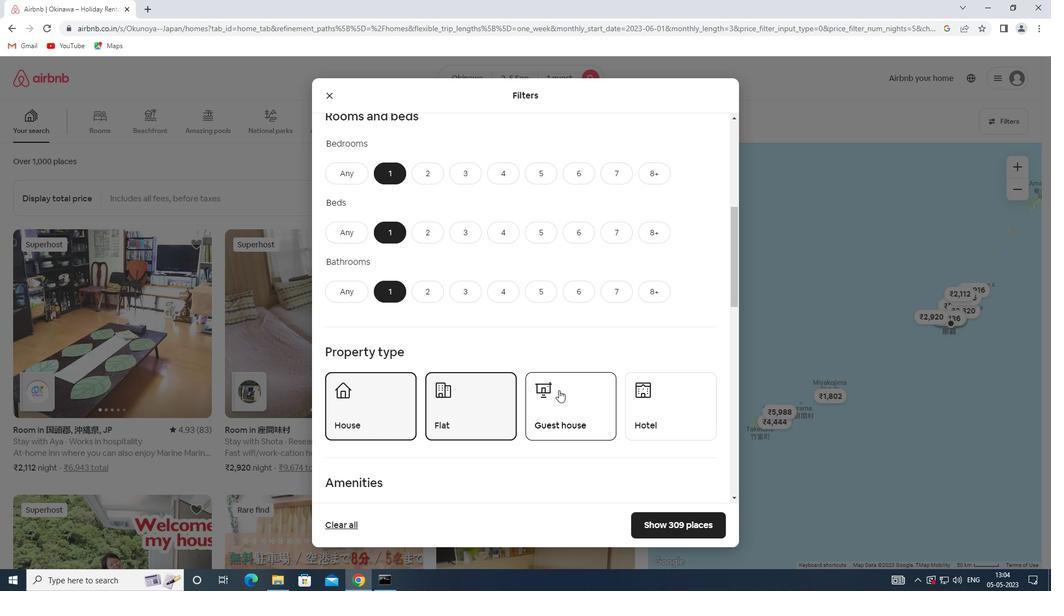 
Action: Mouse moved to (659, 399)
Screenshot: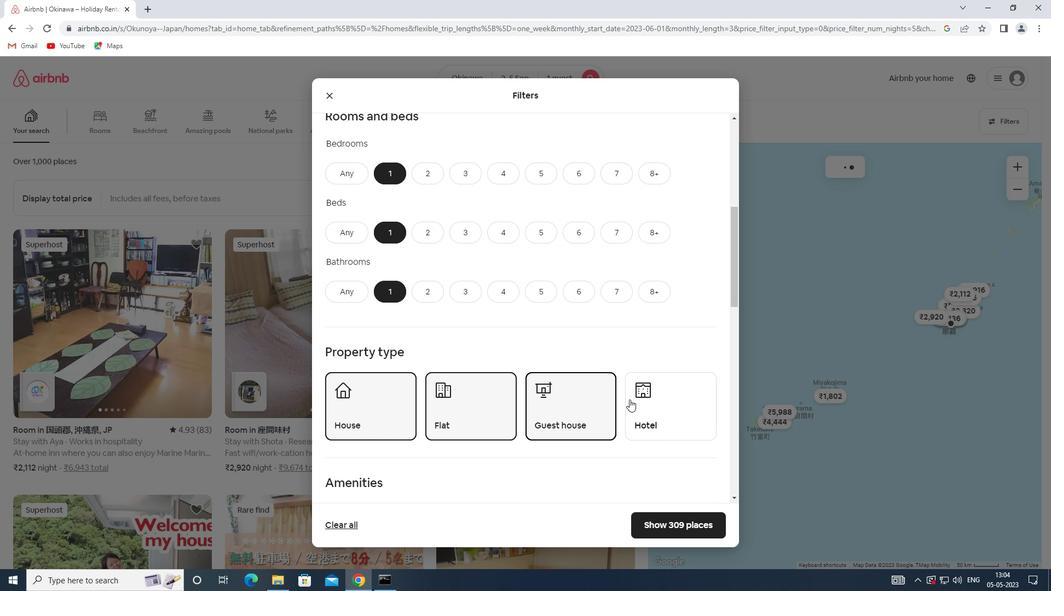 
Action: Mouse pressed left at (659, 399)
Screenshot: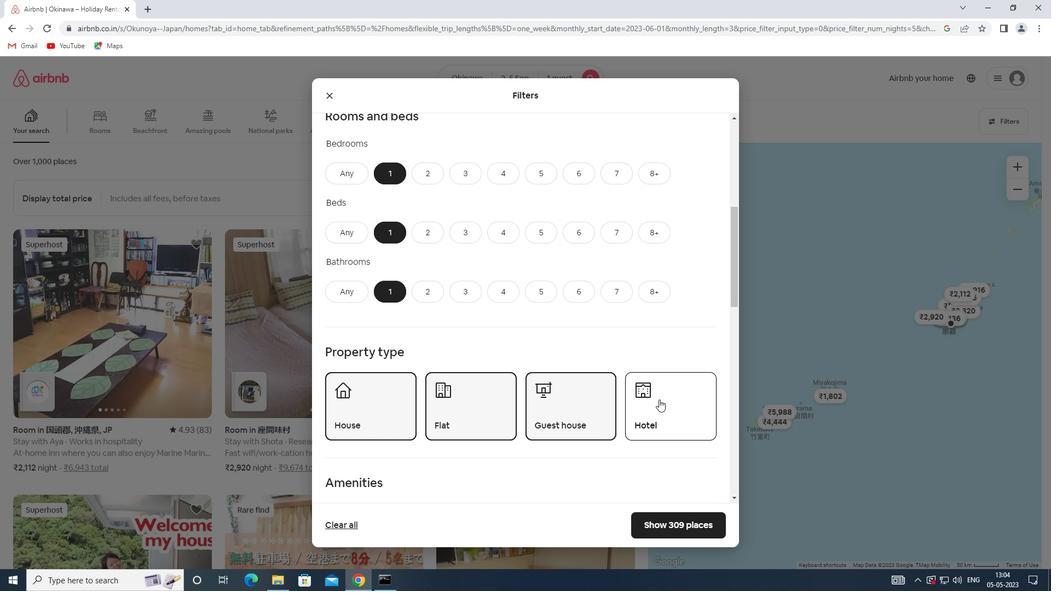 
Action: Mouse moved to (523, 384)
Screenshot: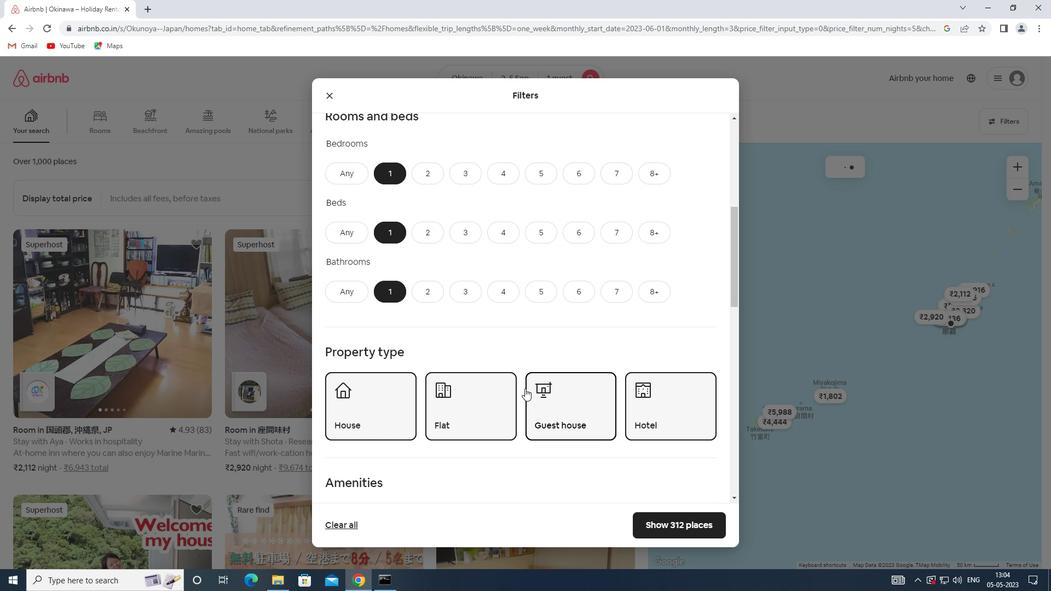 
Action: Mouse scrolled (523, 383) with delta (0, 0)
Screenshot: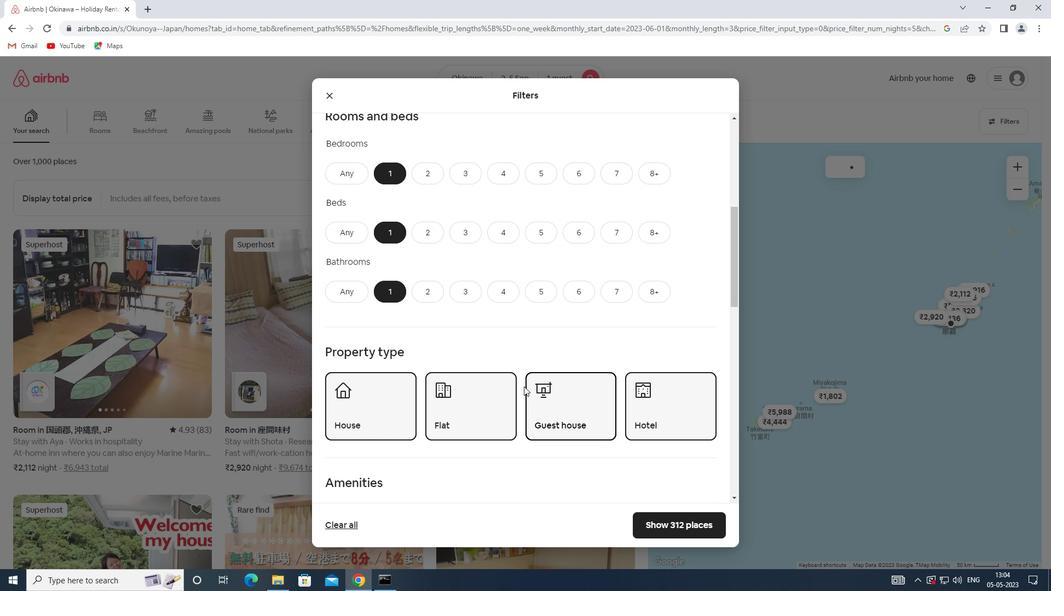 
Action: Mouse scrolled (523, 383) with delta (0, 0)
Screenshot: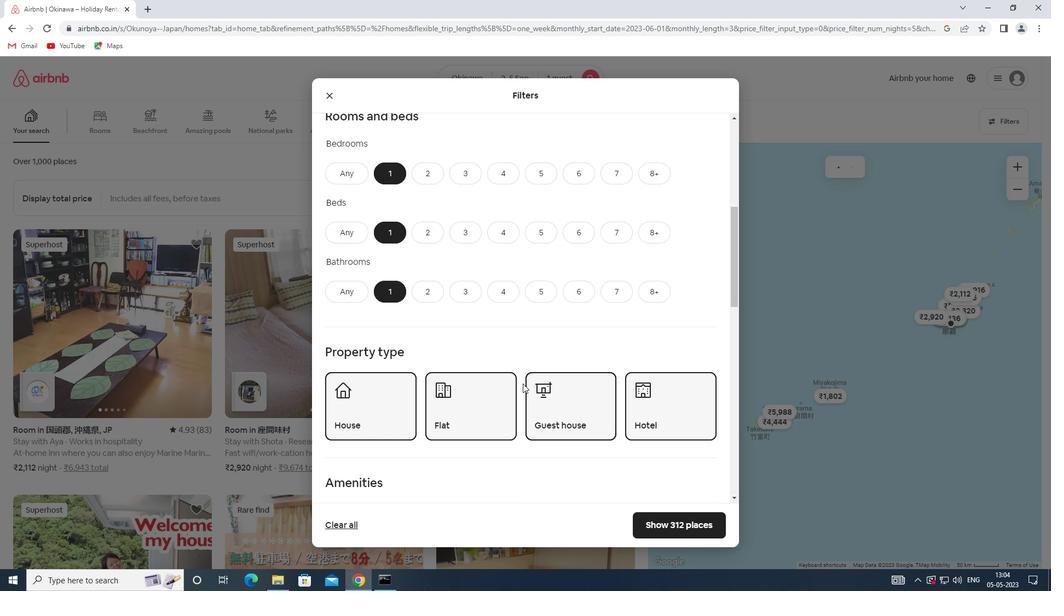 
Action: Mouse scrolled (523, 383) with delta (0, 0)
Screenshot: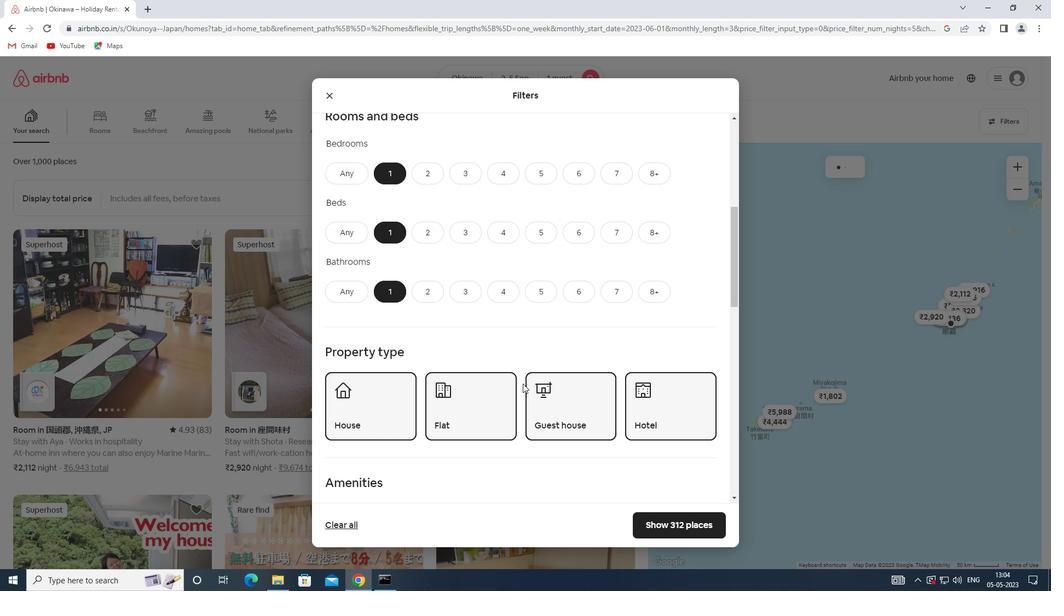 
Action: Mouse scrolled (523, 383) with delta (0, 0)
Screenshot: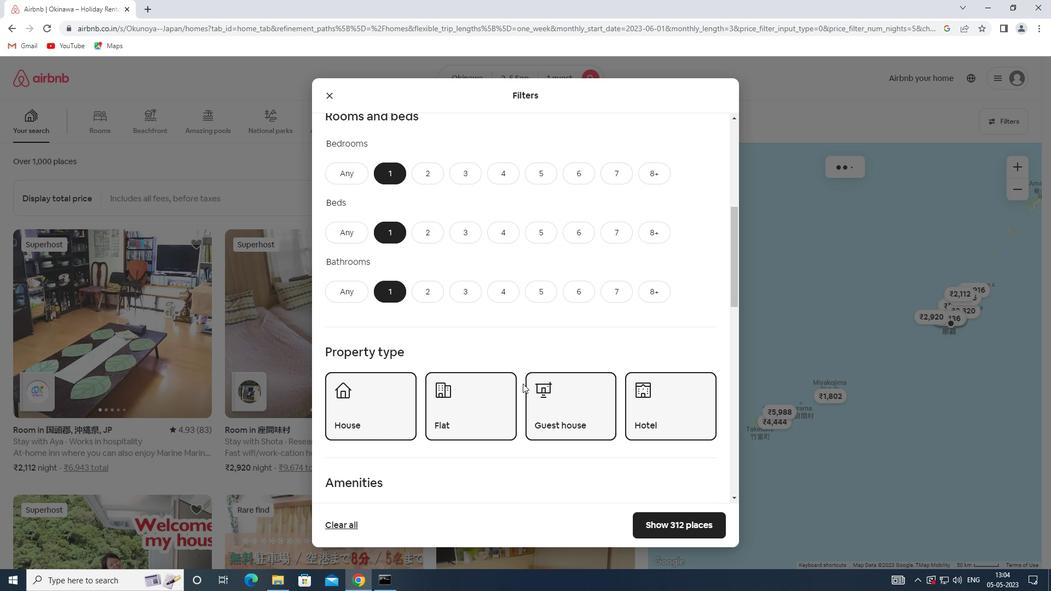 
Action: Mouse scrolled (523, 383) with delta (0, 0)
Screenshot: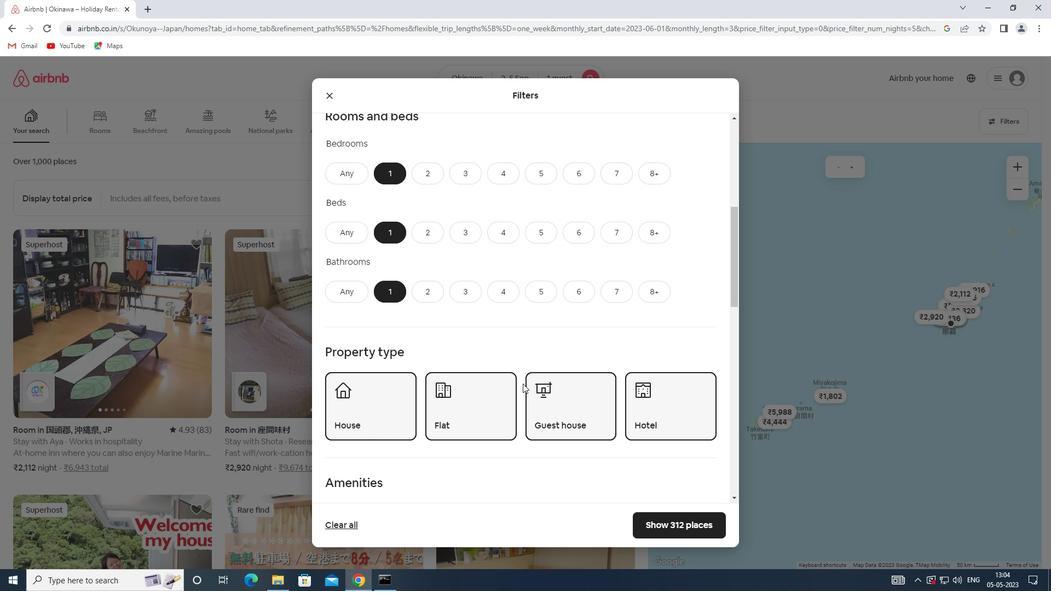 
Action: Mouse scrolled (523, 383) with delta (0, 0)
Screenshot: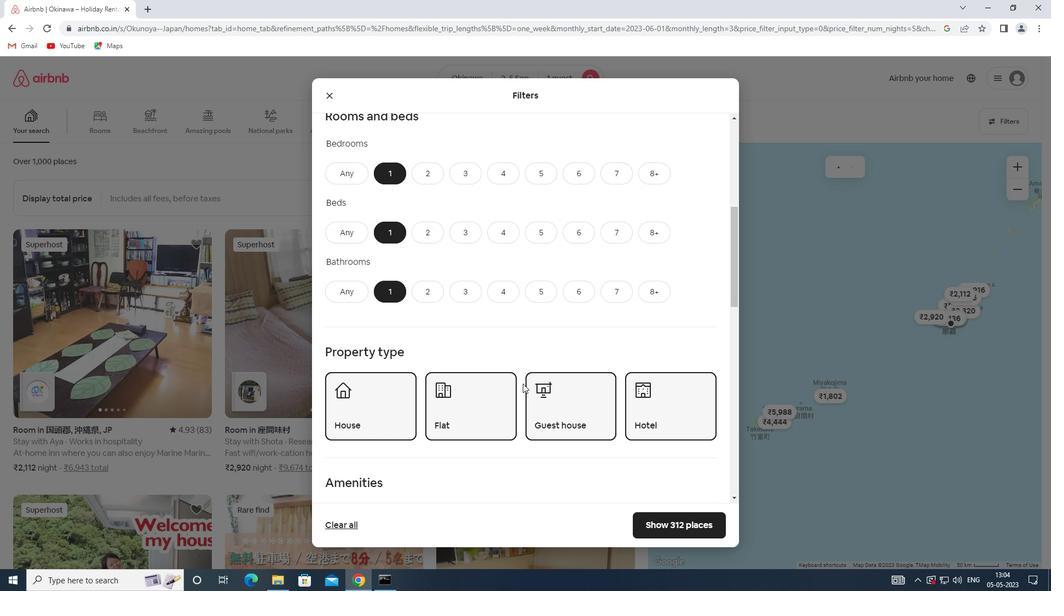 
Action: Mouse scrolled (523, 383) with delta (0, 0)
Screenshot: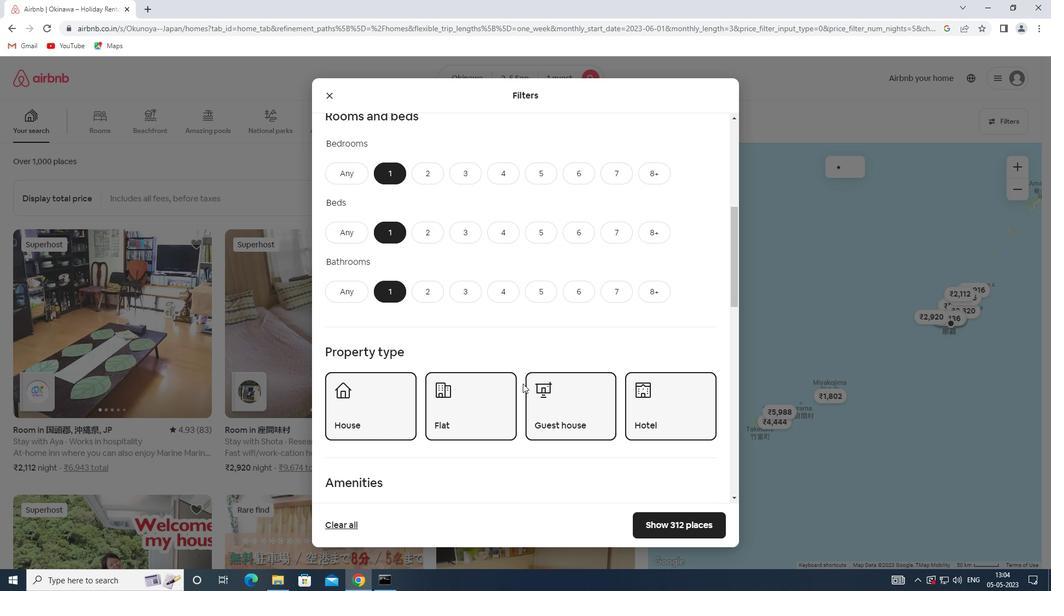 
Action: Mouse moved to (608, 344)
Screenshot: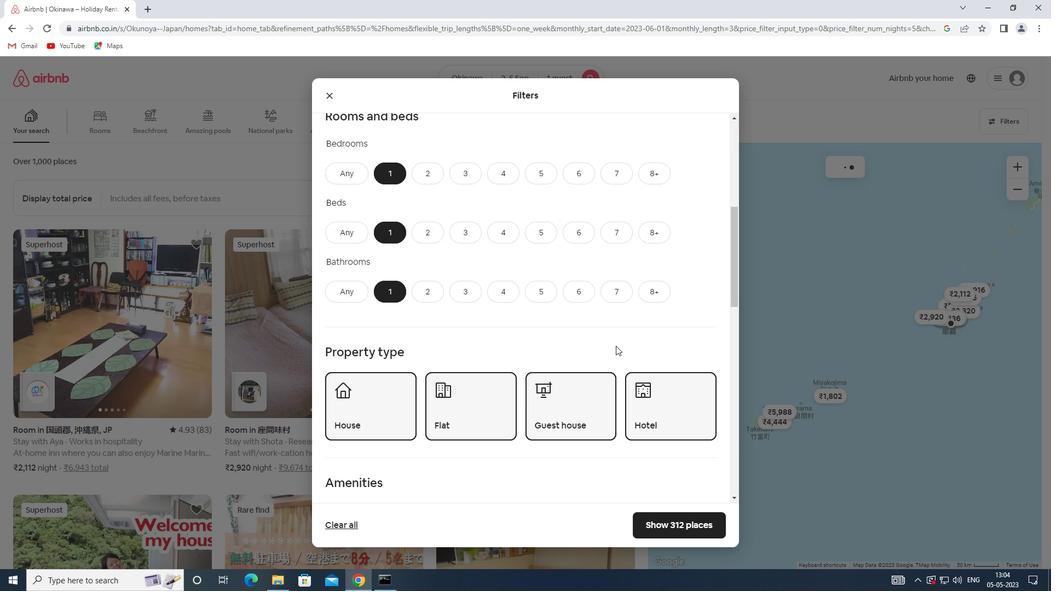 
Action: Mouse scrolled (608, 344) with delta (0, 0)
Screenshot: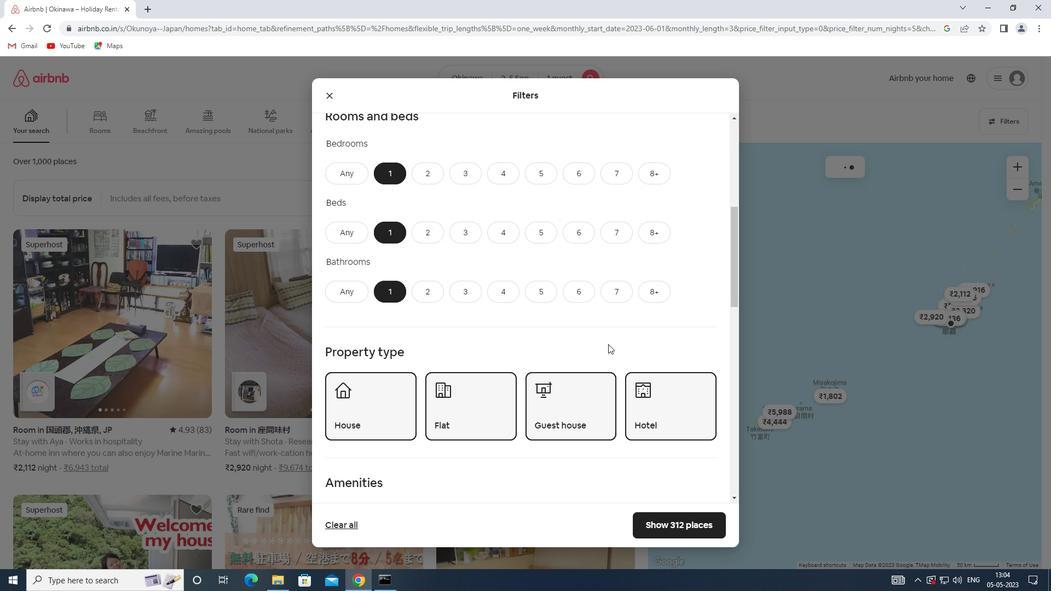 
Action: Mouse scrolled (608, 344) with delta (0, 0)
Screenshot: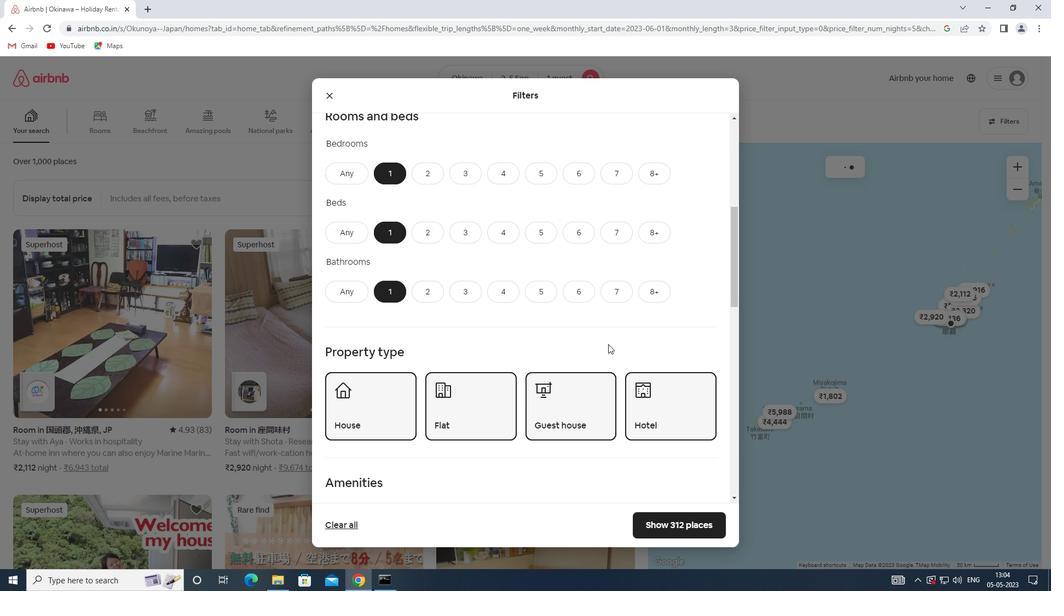 
Action: Mouse scrolled (608, 344) with delta (0, 0)
Screenshot: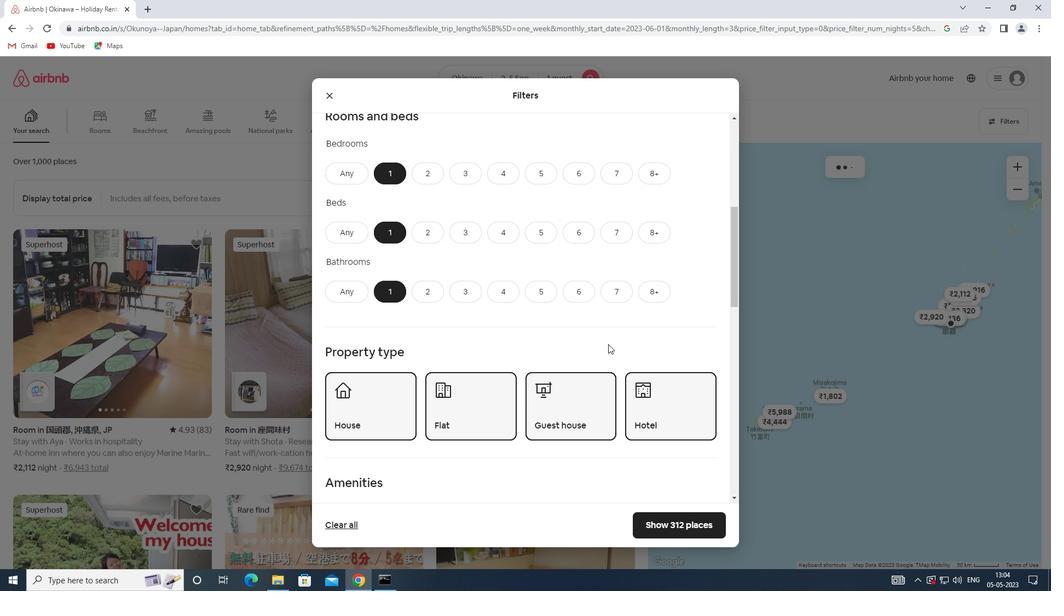 
Action: Mouse scrolled (608, 345) with delta (0, 0)
Screenshot: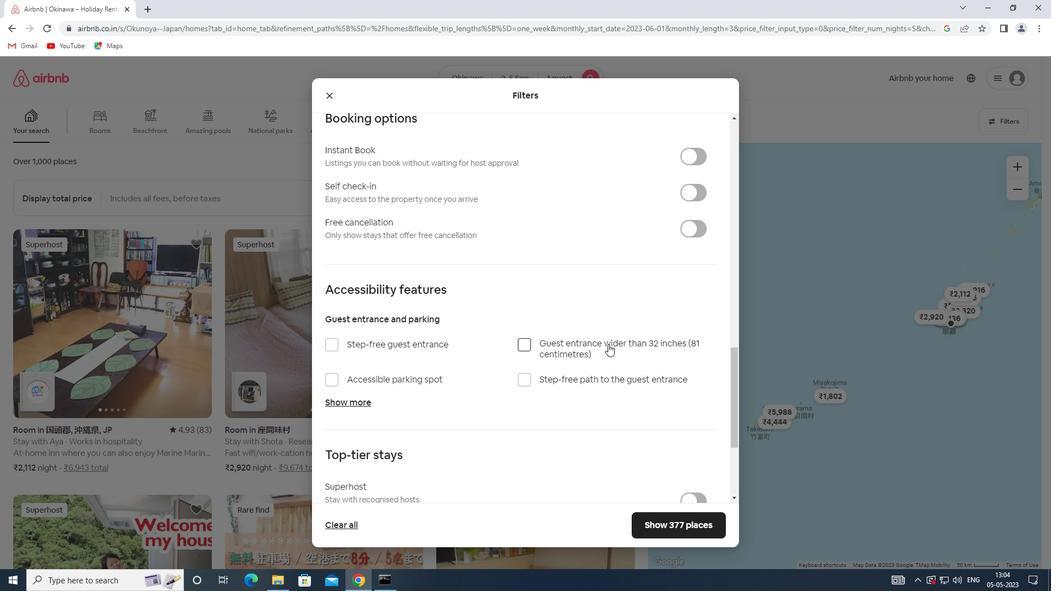 
Action: Mouse scrolled (608, 345) with delta (0, 0)
Screenshot: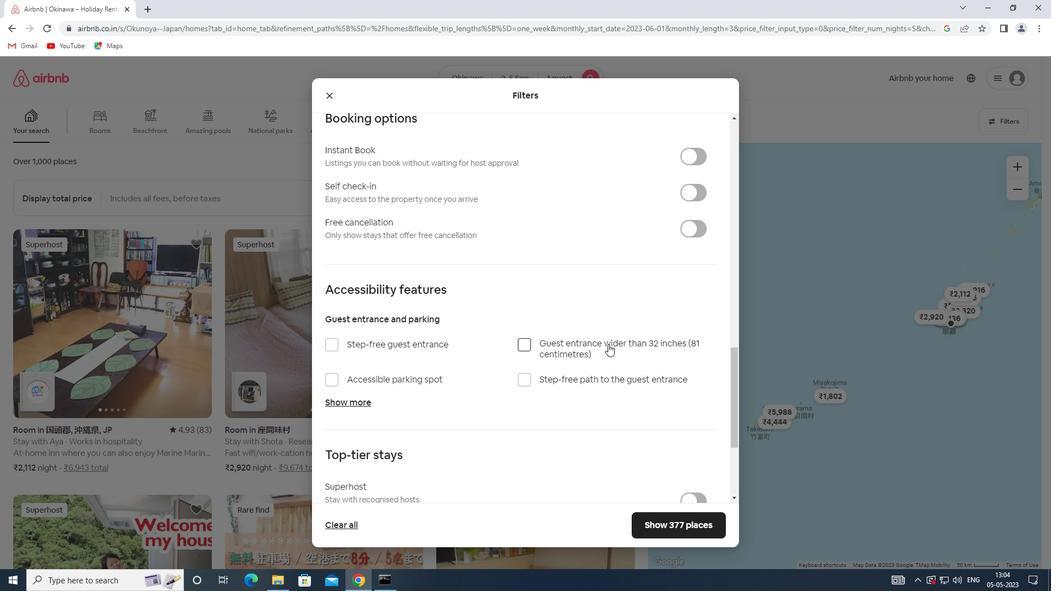 
Action: Mouse moved to (692, 307)
Screenshot: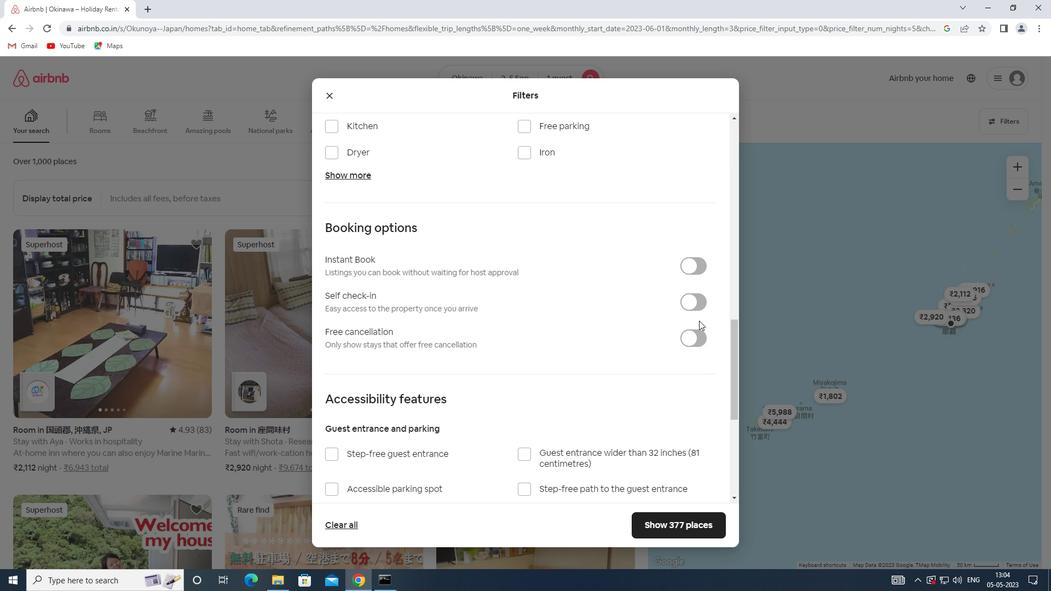 
Action: Mouse pressed left at (692, 307)
Screenshot: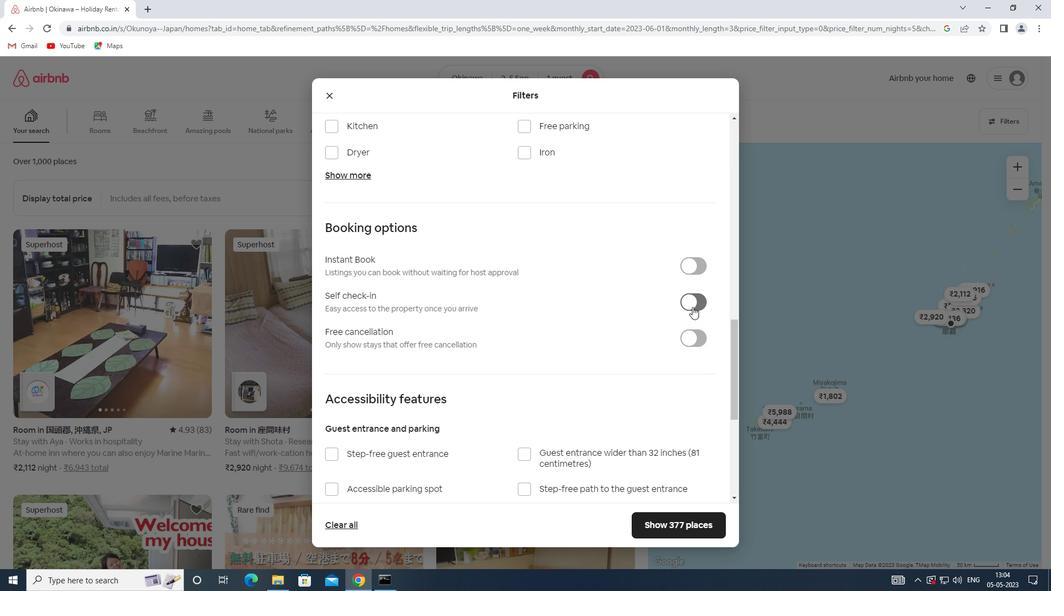 
Action: Mouse moved to (510, 352)
Screenshot: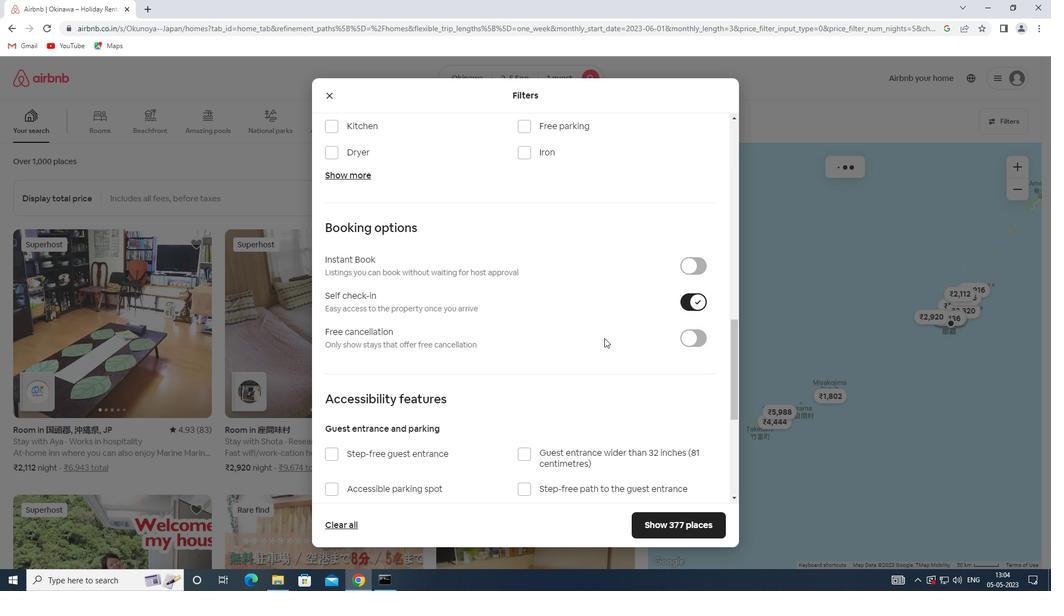 
Action: Mouse scrolled (510, 351) with delta (0, 0)
Screenshot: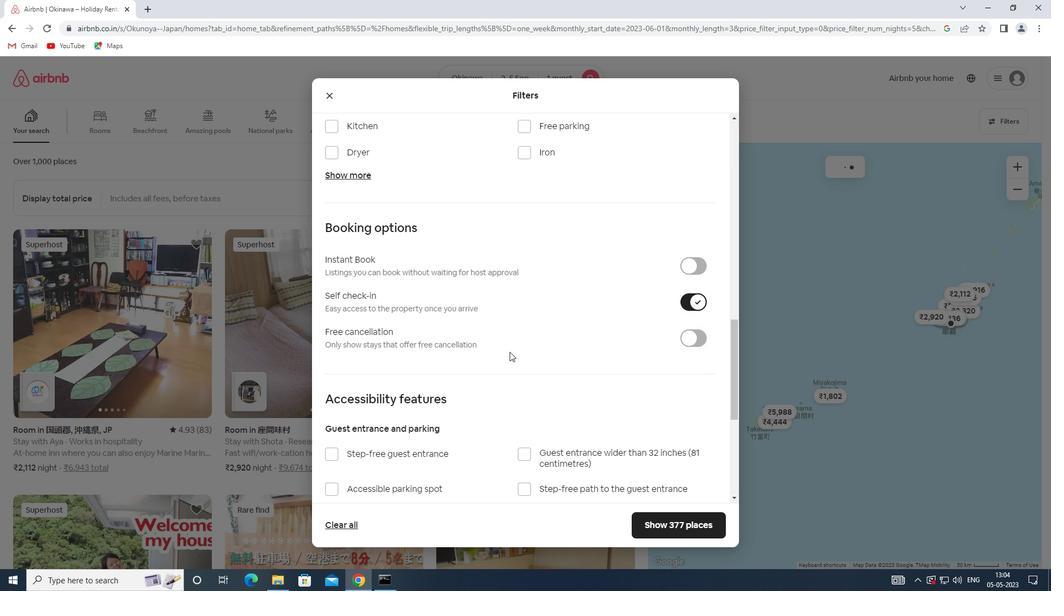 
Action: Mouse scrolled (510, 351) with delta (0, 0)
Screenshot: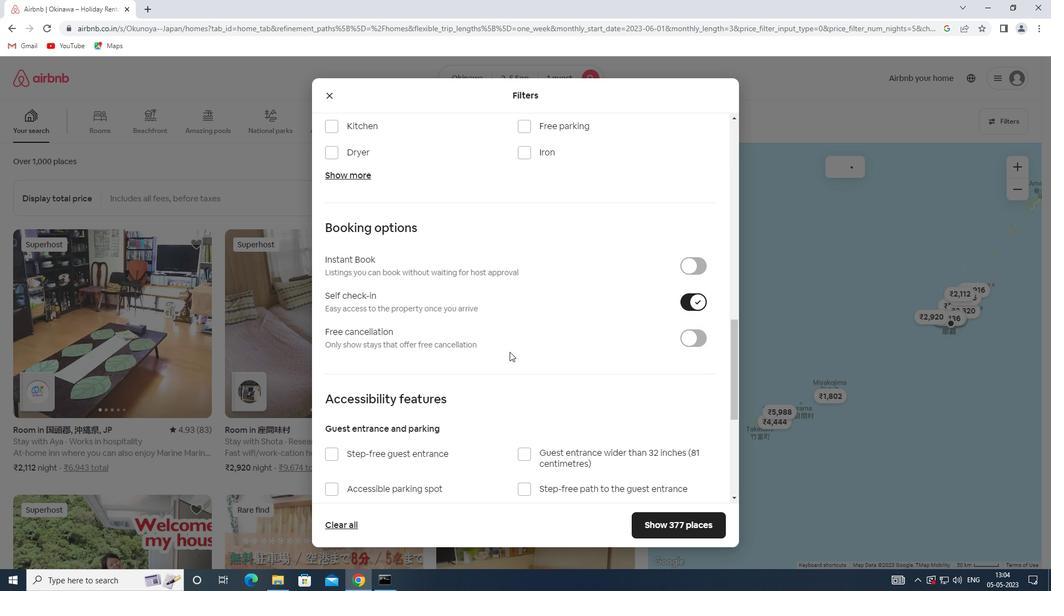 
Action: Mouse scrolled (510, 351) with delta (0, 0)
Screenshot: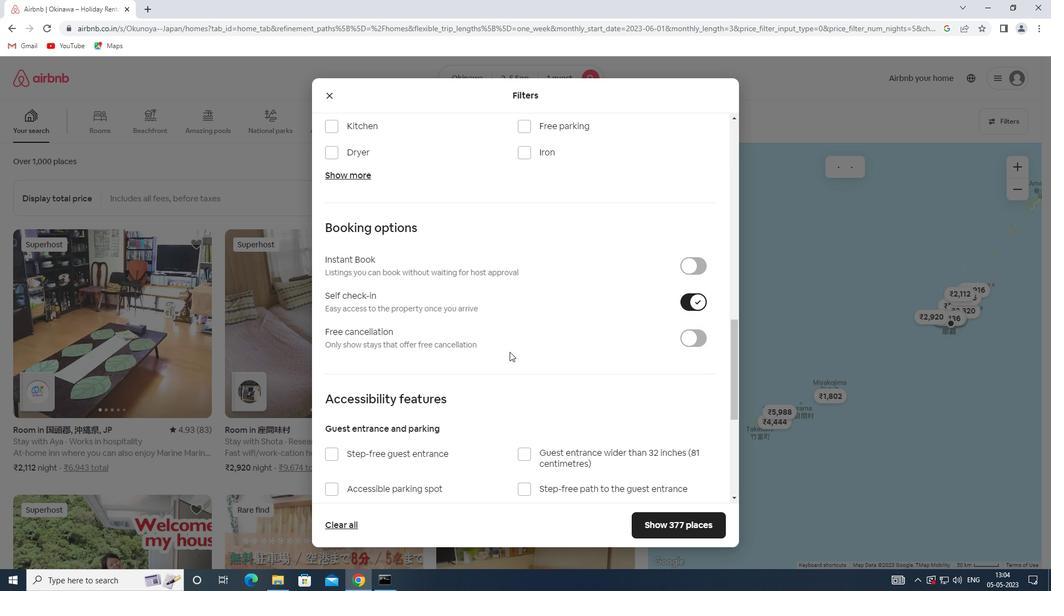
Action: Mouse scrolled (510, 351) with delta (0, 0)
Screenshot: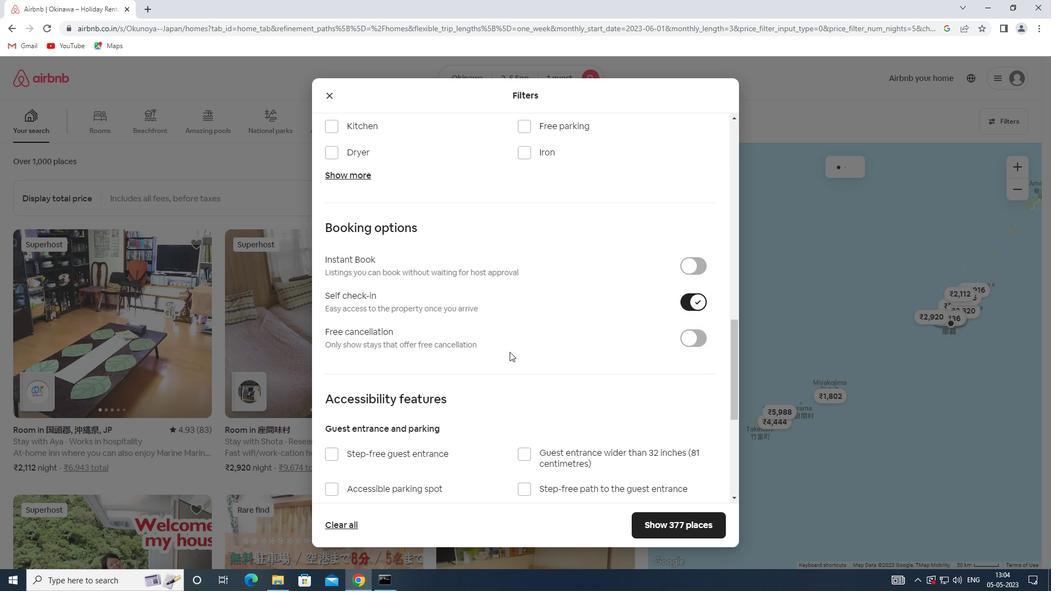 
Action: Mouse scrolled (510, 351) with delta (0, 0)
Screenshot: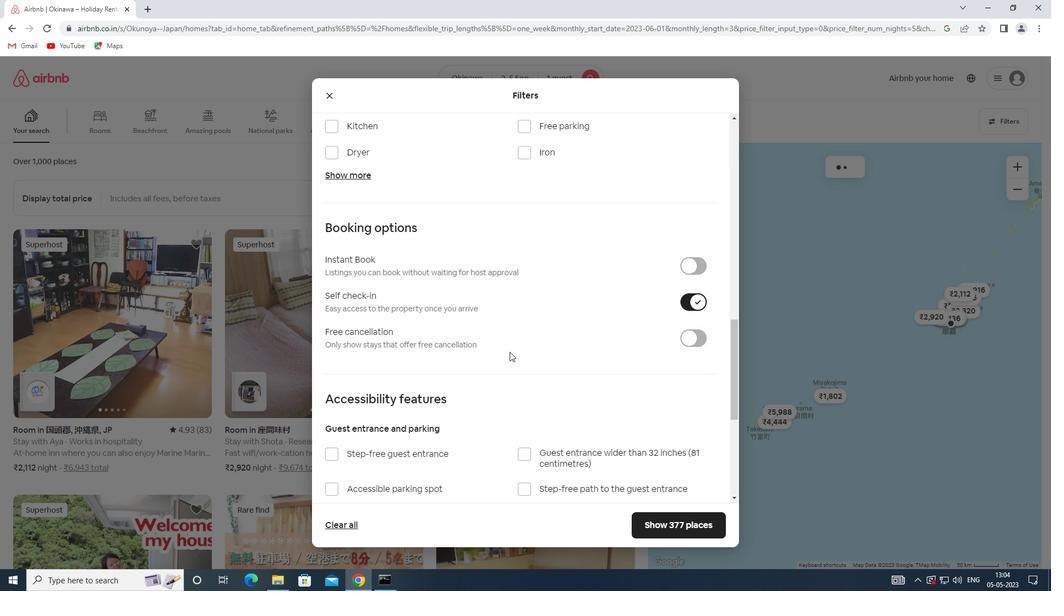 
Action: Mouse moved to (368, 438)
Screenshot: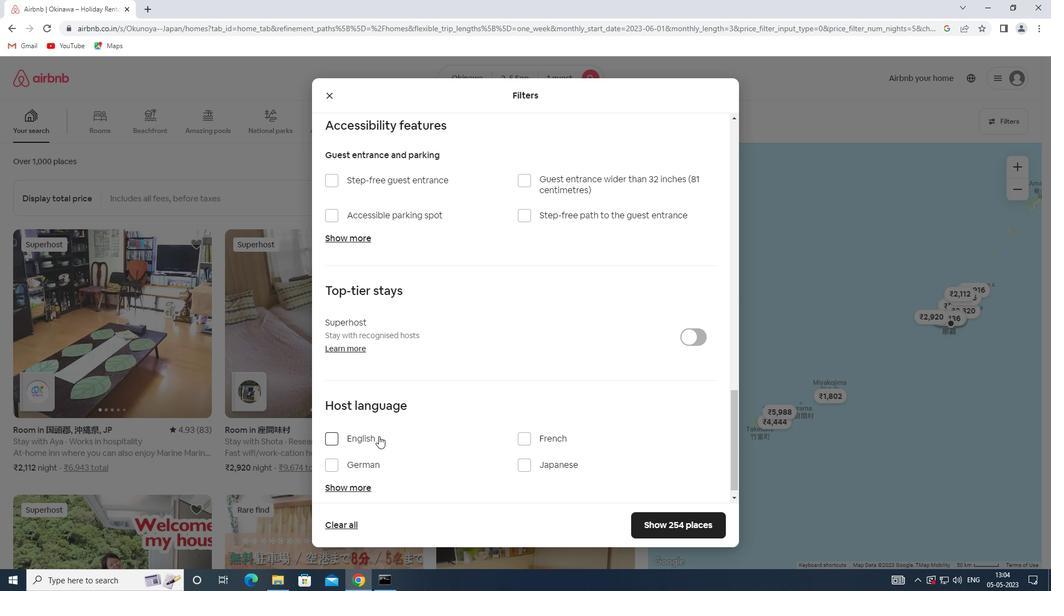 
Action: Mouse pressed left at (368, 438)
Screenshot: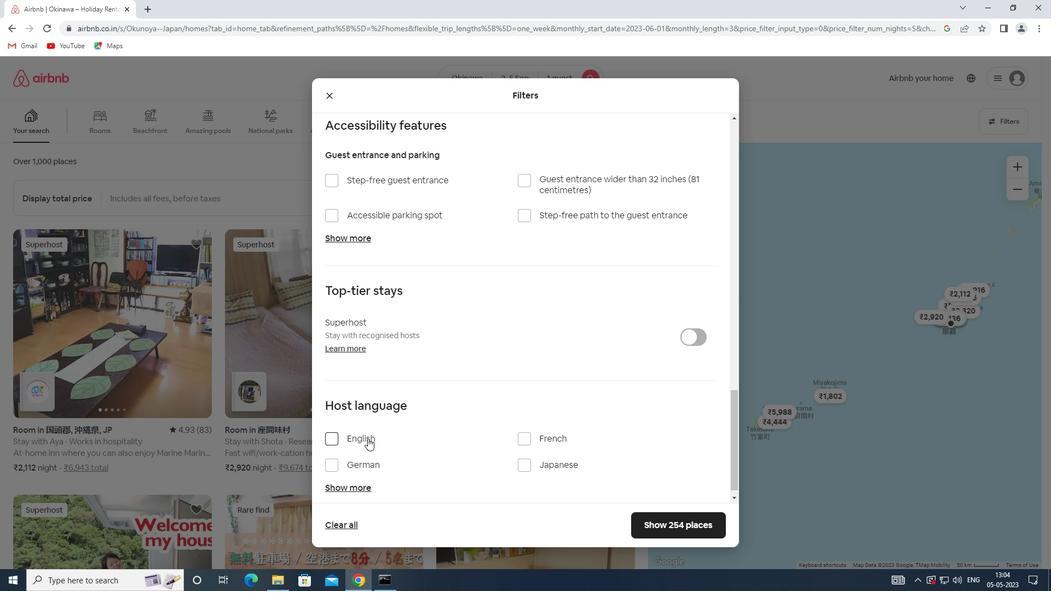 
Action: Mouse moved to (662, 519)
Screenshot: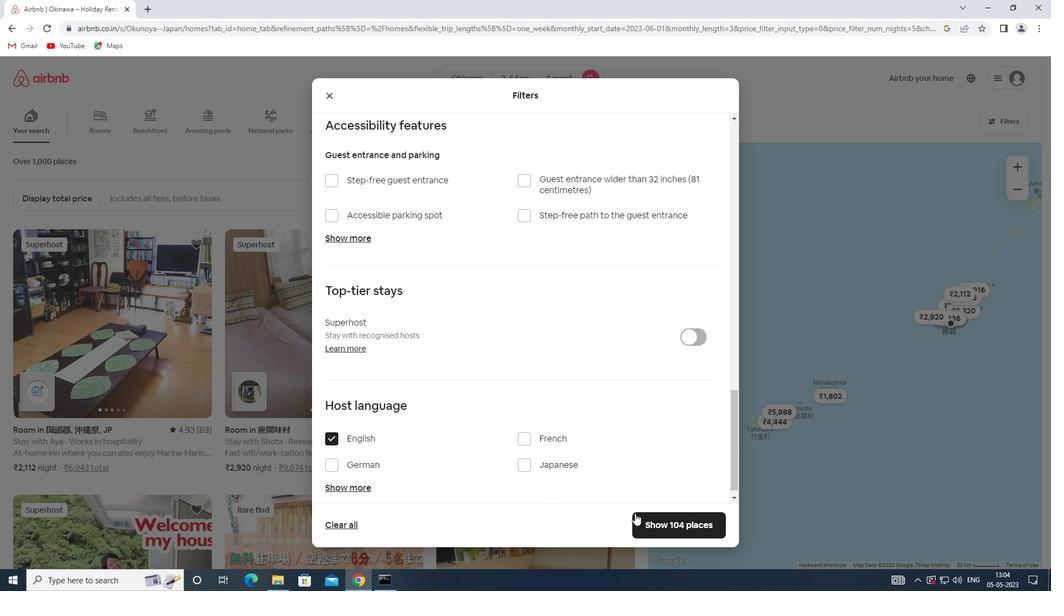 
Action: Mouse pressed left at (662, 519)
Screenshot: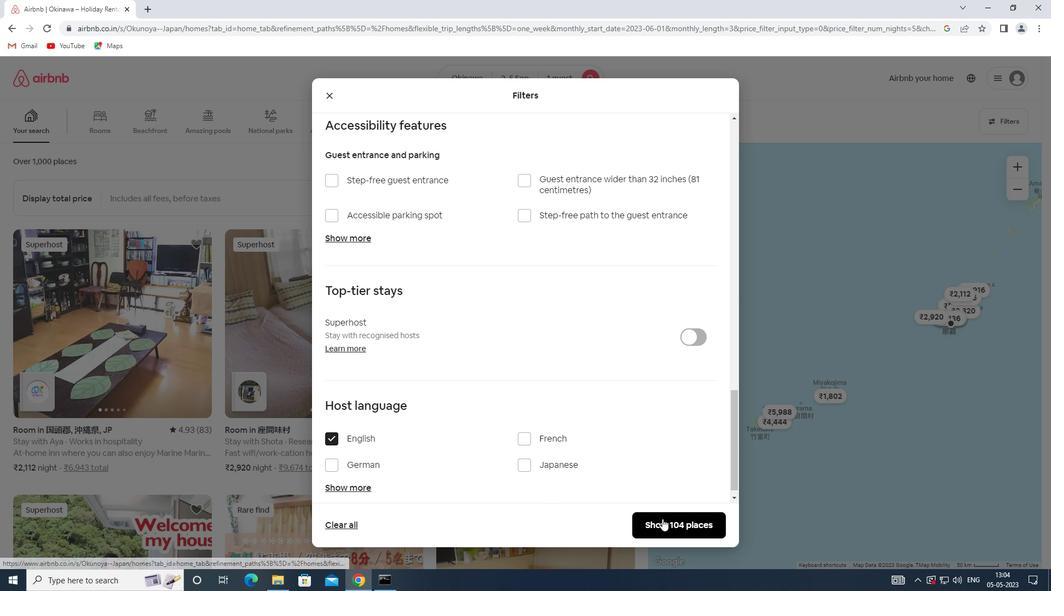 
